 Task: Add Attachment from Trello to Card Card0000000386 in Board Board0000000097 in Workspace WS0000000033 in Trello. Add Cover Yellow to Card Card0000000386 in Board Board0000000097 in Workspace WS0000000033 in Trello. Add "Copy Card To …" Button titled Button0000000386 to "bottom" of the list "To Do" to Card Card0000000386 in Board Board0000000097 in Workspace WS0000000033 in Trello. Add Description DS0000000386 to Card Card0000000386 in Board Board0000000097 in Workspace WS0000000033 in Trello. Add Comment CM0000000386 to Card Card0000000386 in Board Board0000000097 in Workspace WS0000000033 in Trello
Action: Mouse moved to (385, 360)
Screenshot: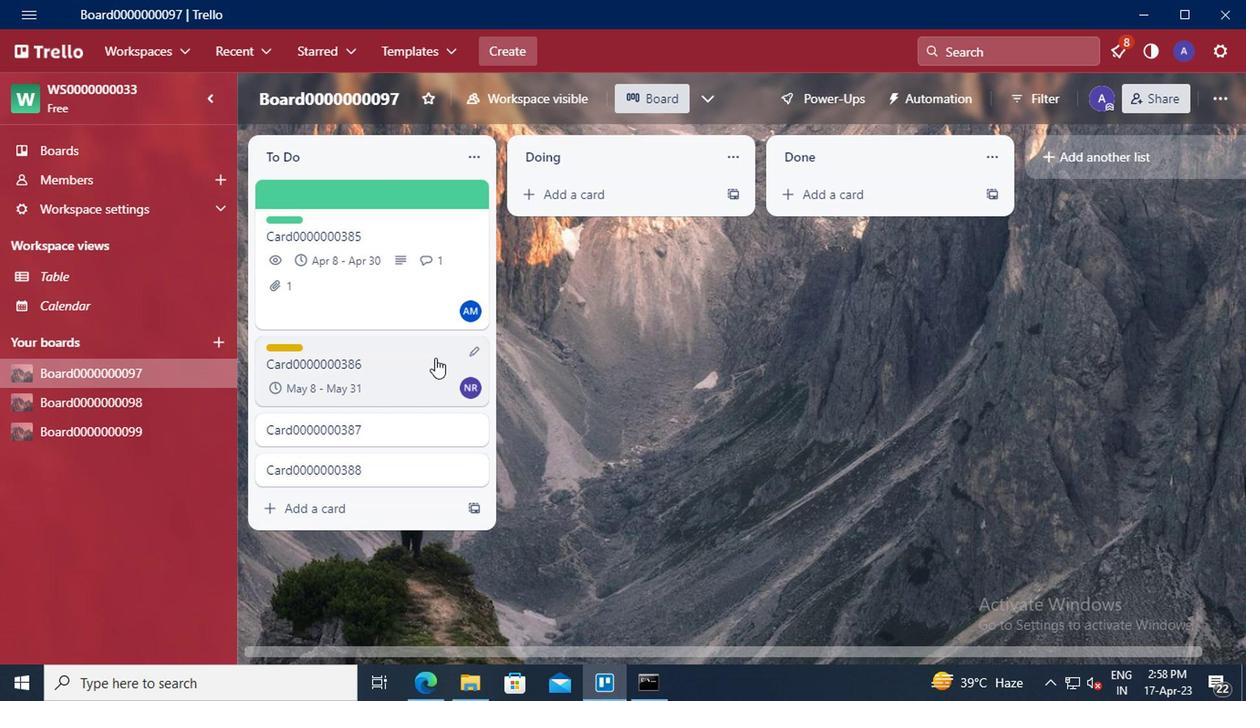 
Action: Mouse pressed left at (385, 360)
Screenshot: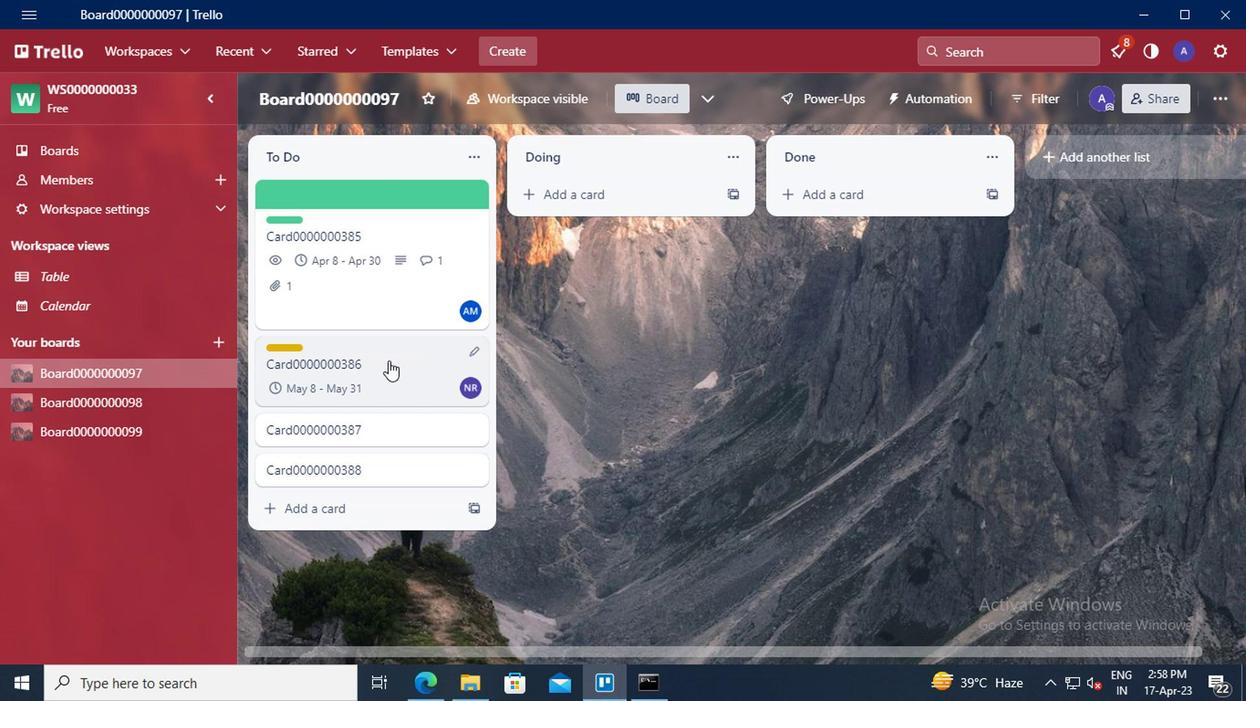 
Action: Mouse moved to (836, 321)
Screenshot: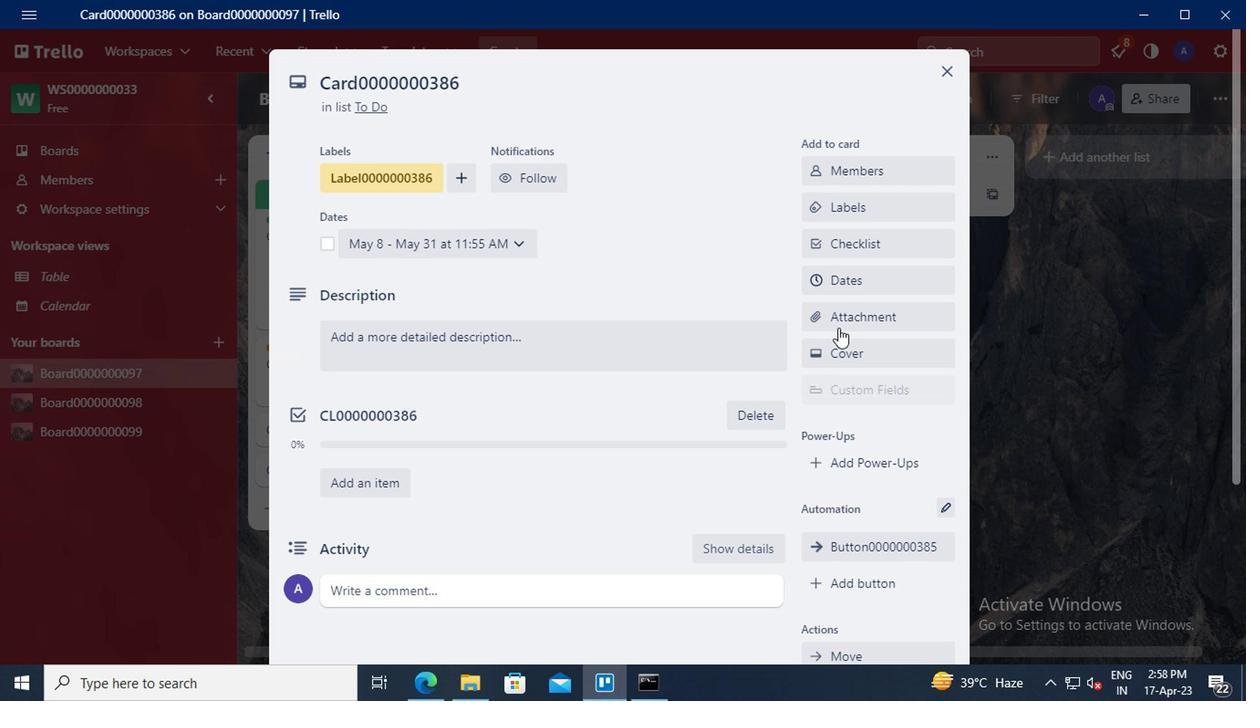 
Action: Mouse pressed left at (836, 321)
Screenshot: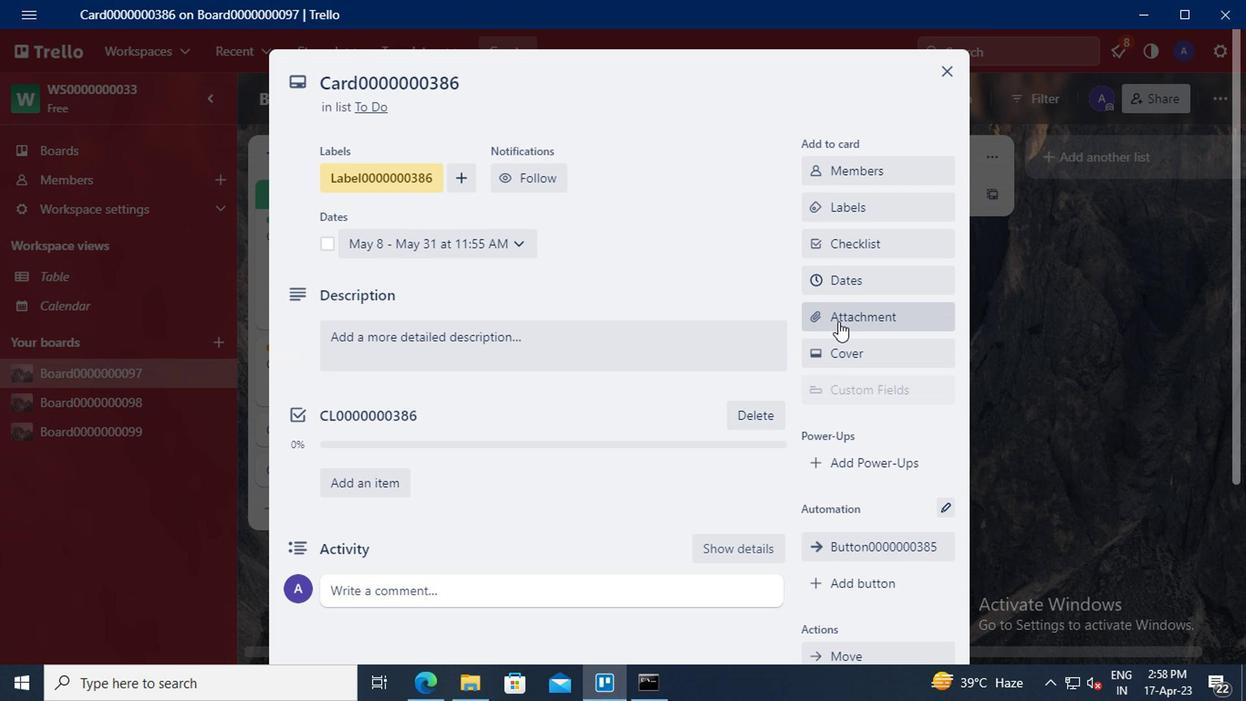 
Action: Mouse moved to (846, 192)
Screenshot: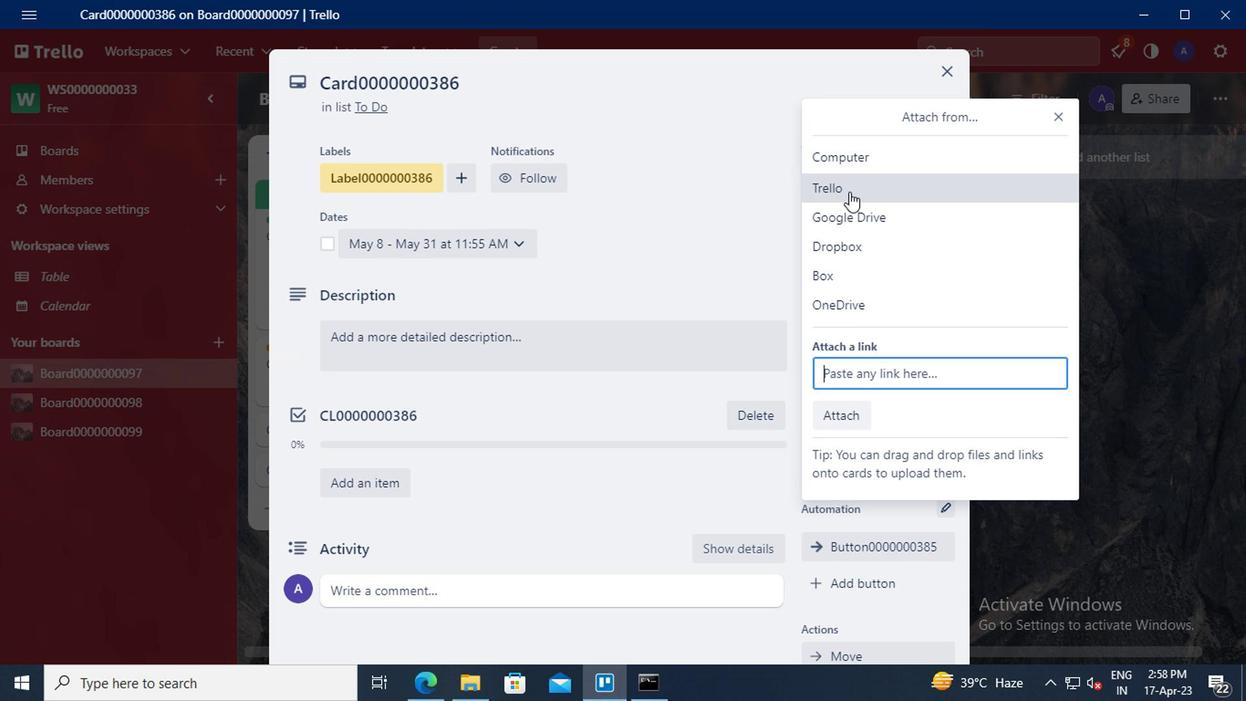 
Action: Mouse pressed left at (846, 192)
Screenshot: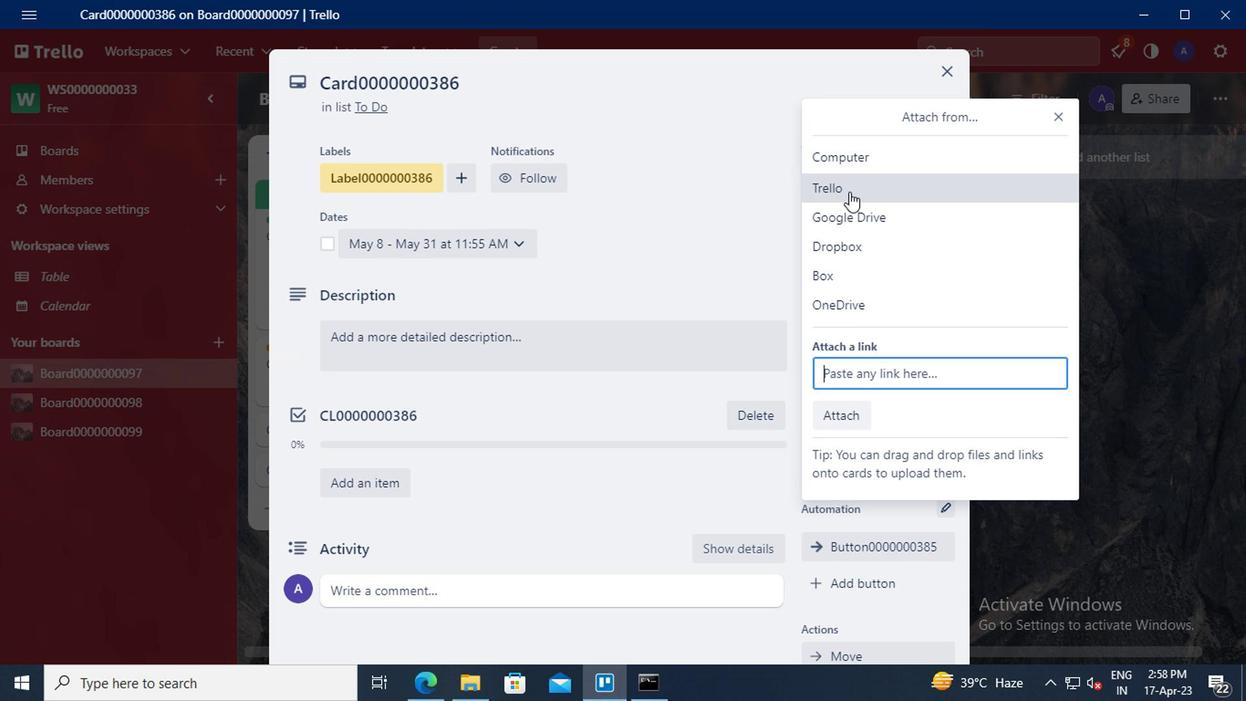 
Action: Mouse moved to (846, 225)
Screenshot: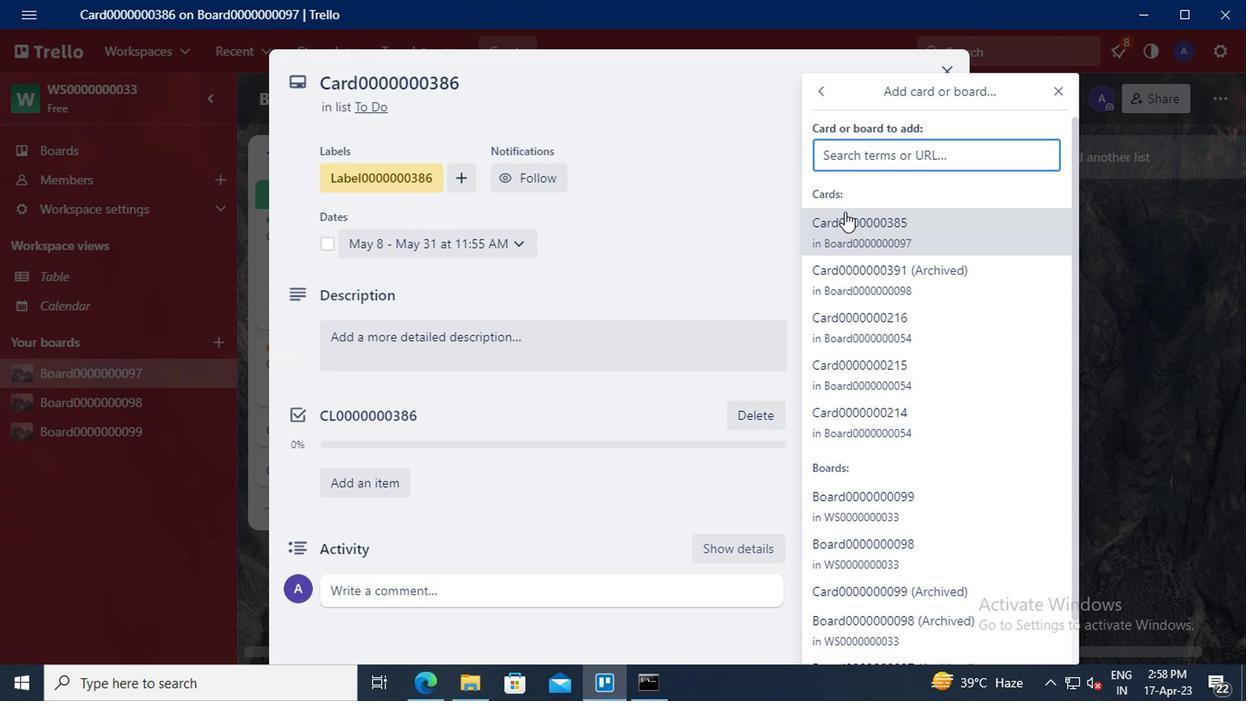 
Action: Mouse pressed left at (846, 225)
Screenshot: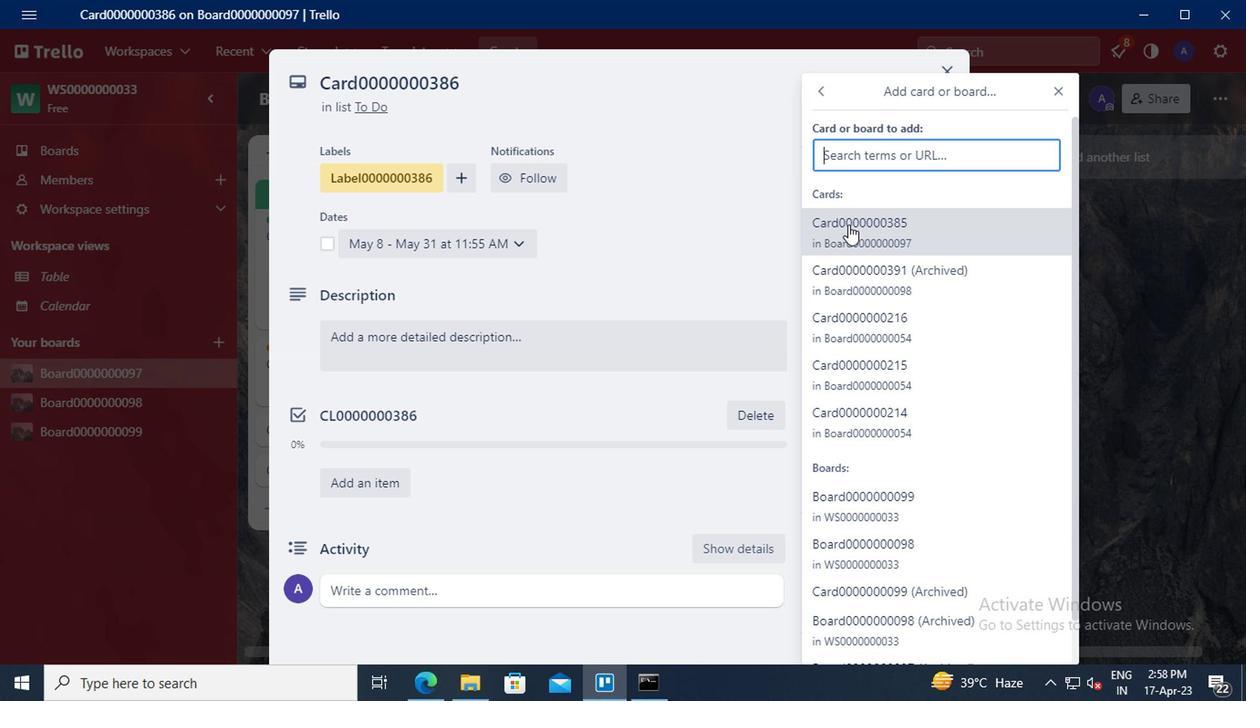 
Action: Mouse moved to (852, 351)
Screenshot: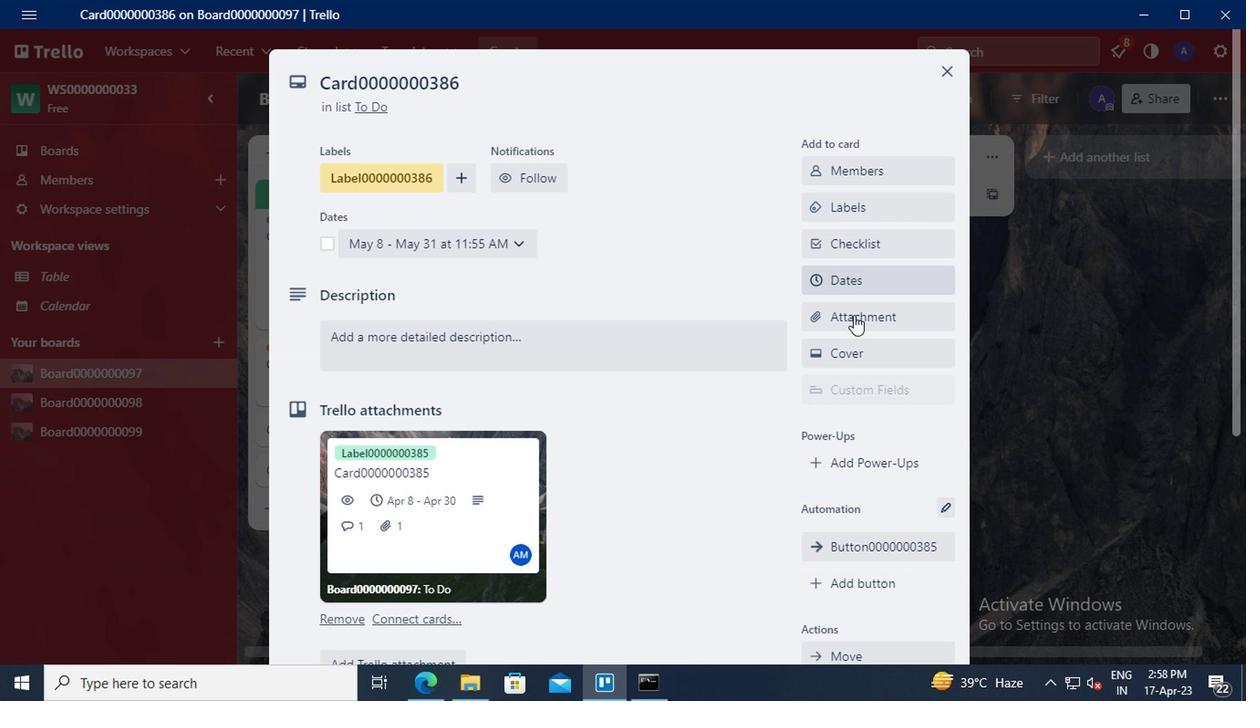 
Action: Mouse pressed left at (852, 351)
Screenshot: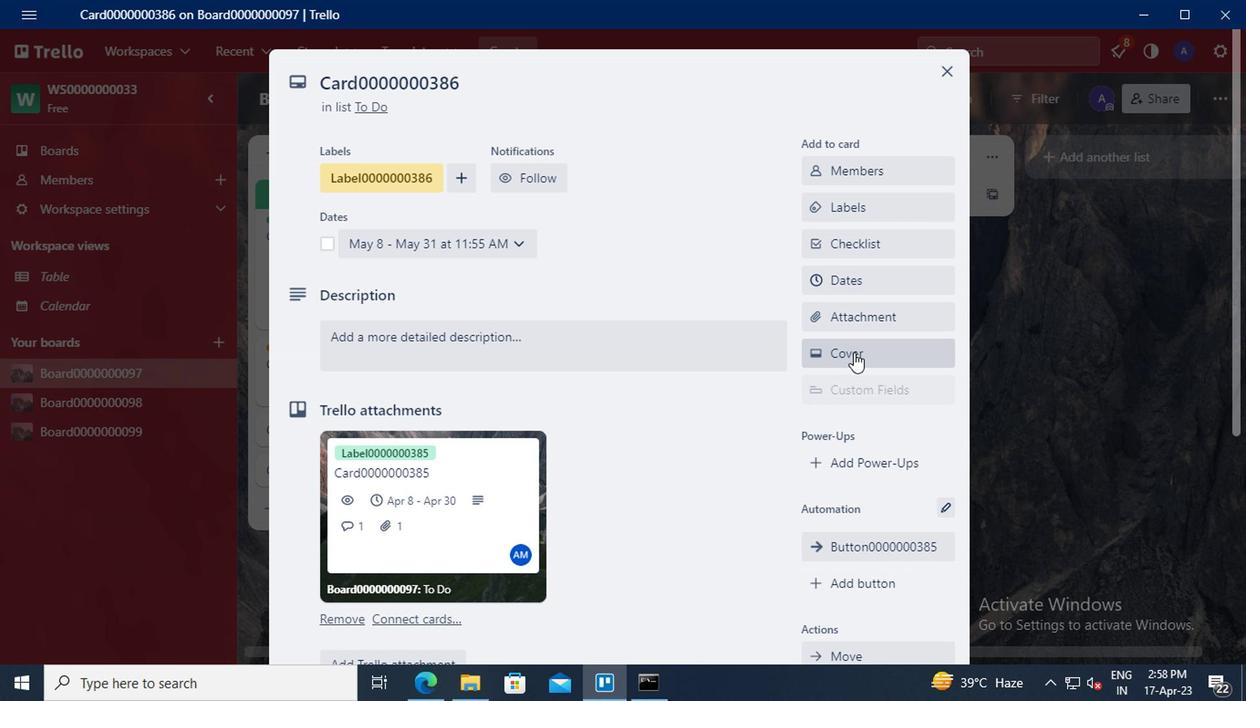 
Action: Mouse moved to (886, 298)
Screenshot: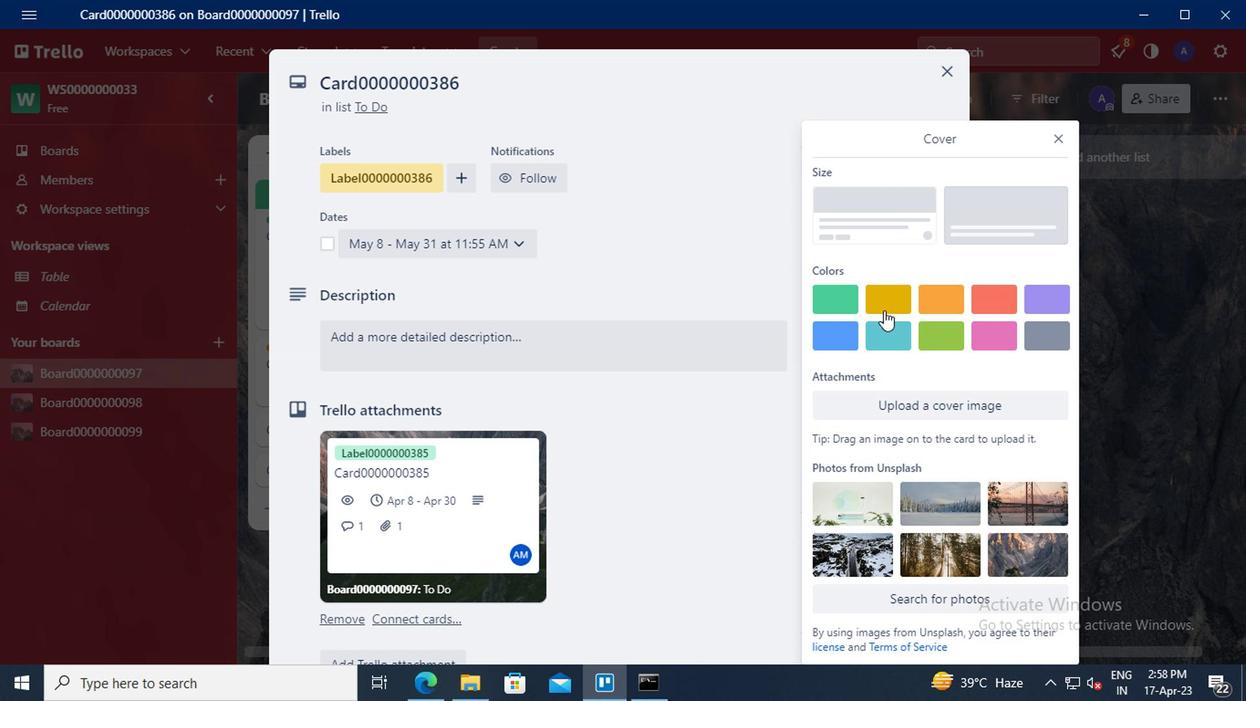 
Action: Mouse pressed left at (886, 298)
Screenshot: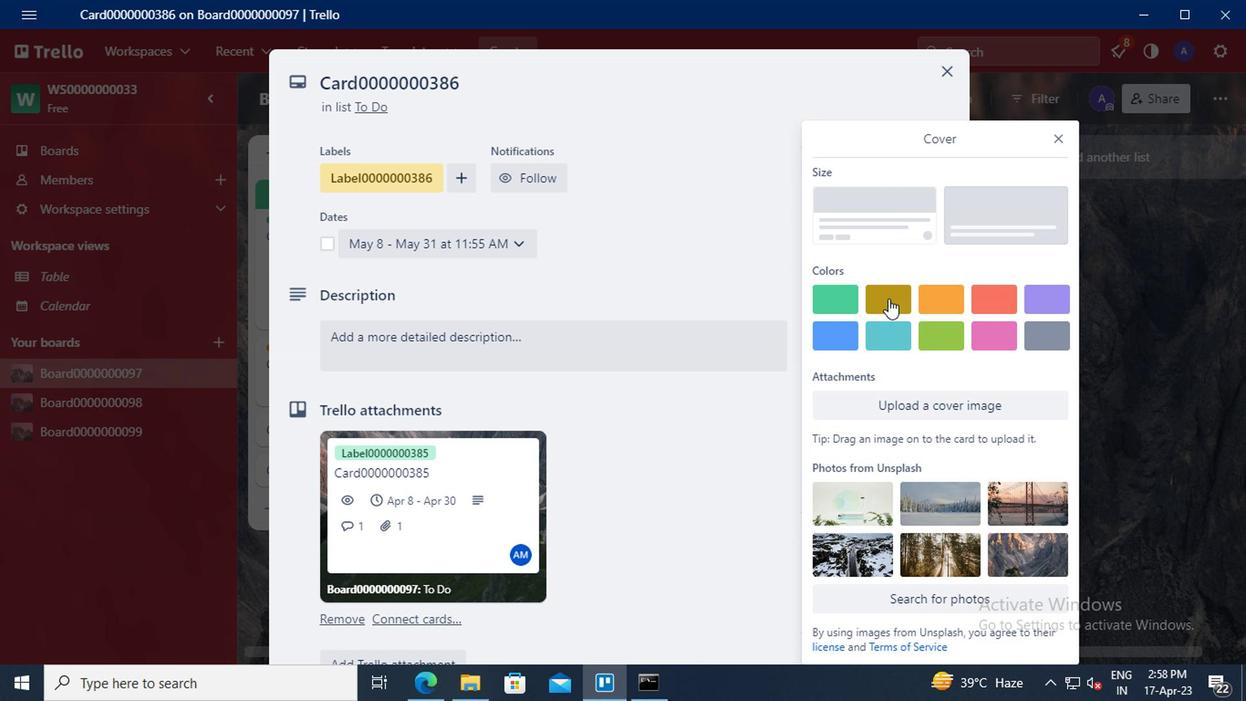 
Action: Mouse moved to (1057, 107)
Screenshot: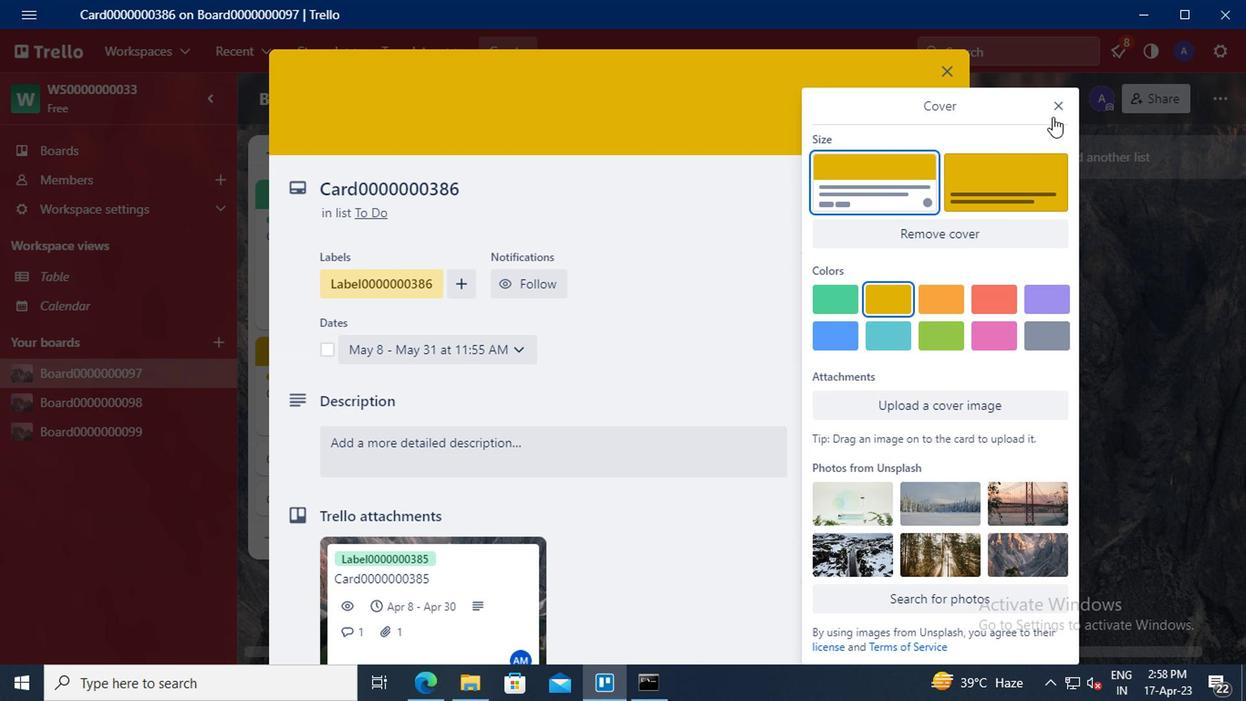 
Action: Mouse pressed left at (1057, 107)
Screenshot: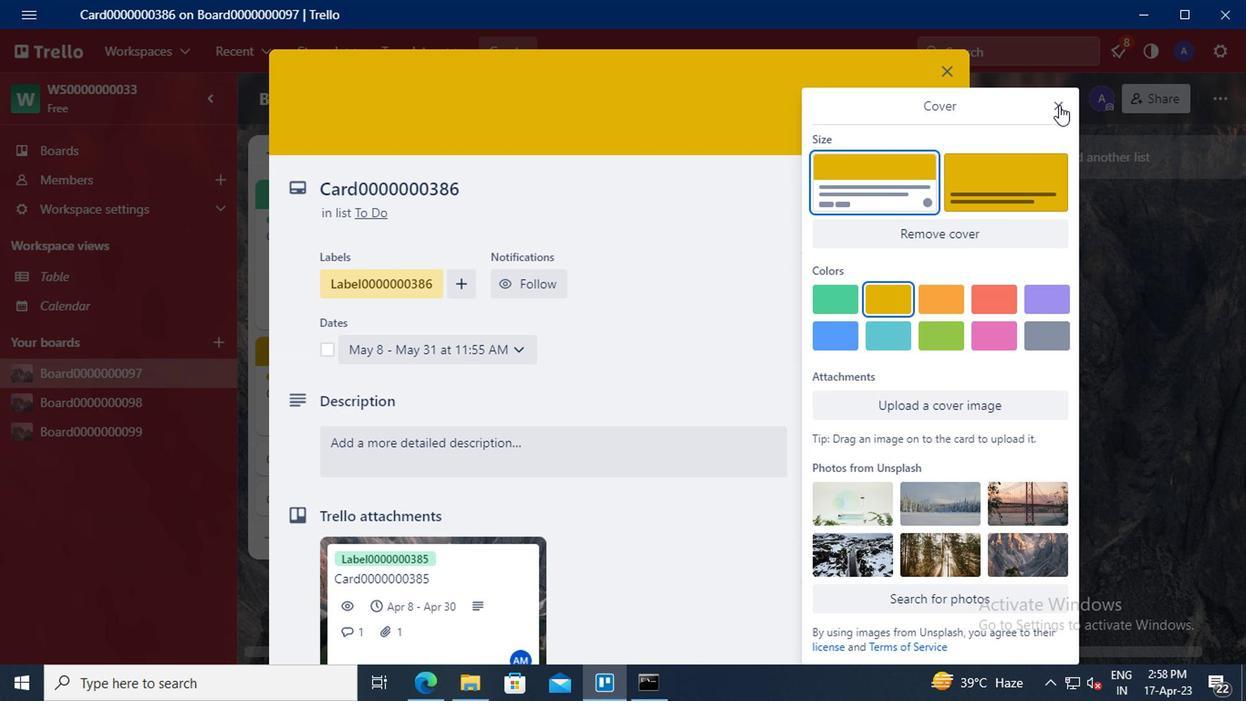 
Action: Mouse moved to (853, 257)
Screenshot: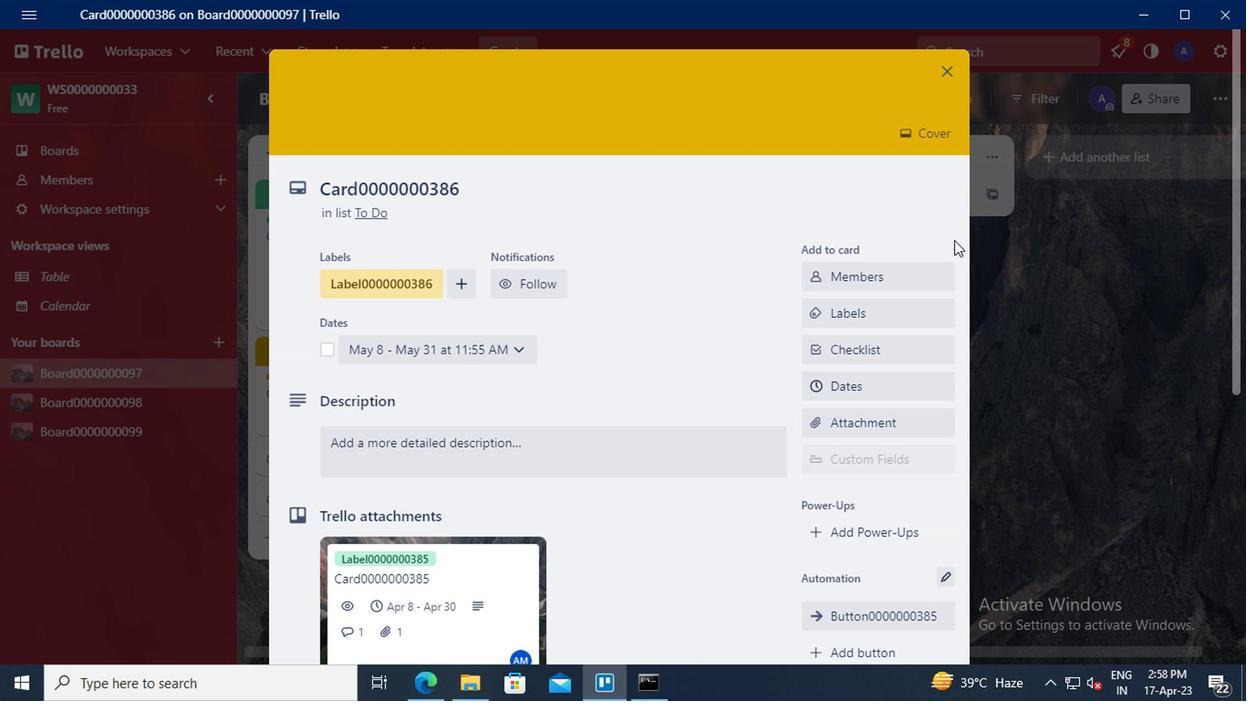 
Action: Mouse scrolled (853, 257) with delta (0, 0)
Screenshot: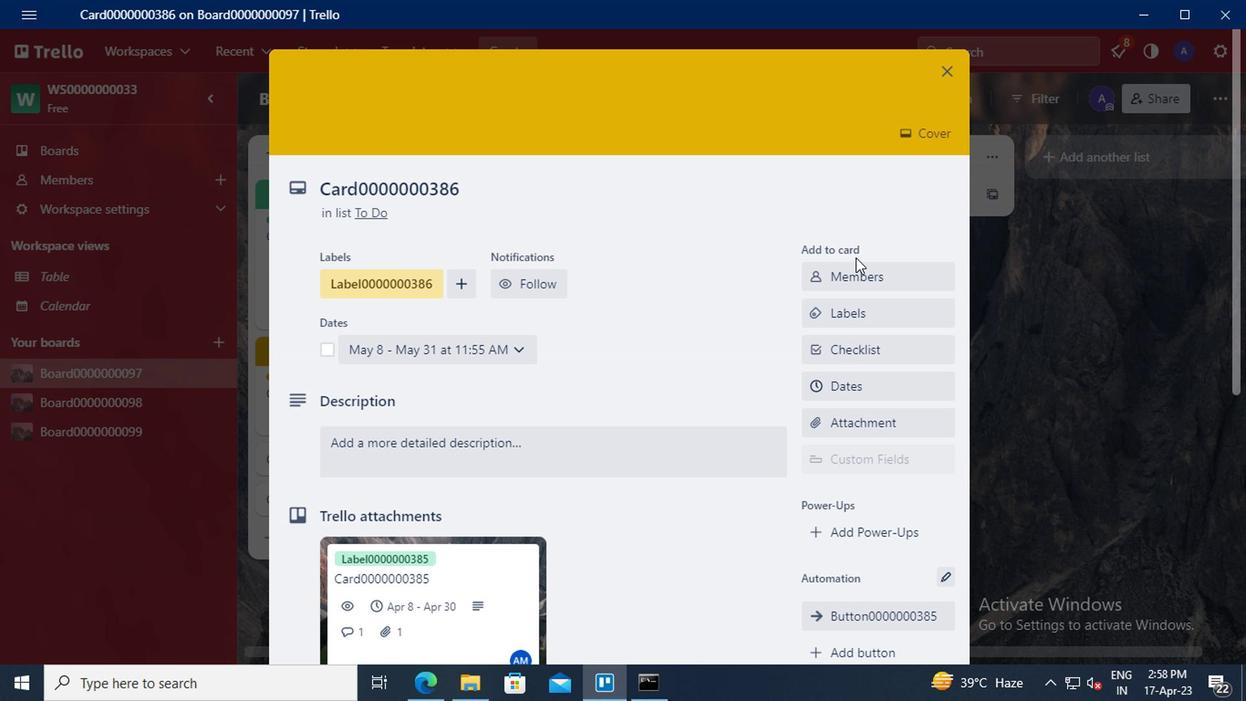
Action: Mouse scrolled (853, 257) with delta (0, 0)
Screenshot: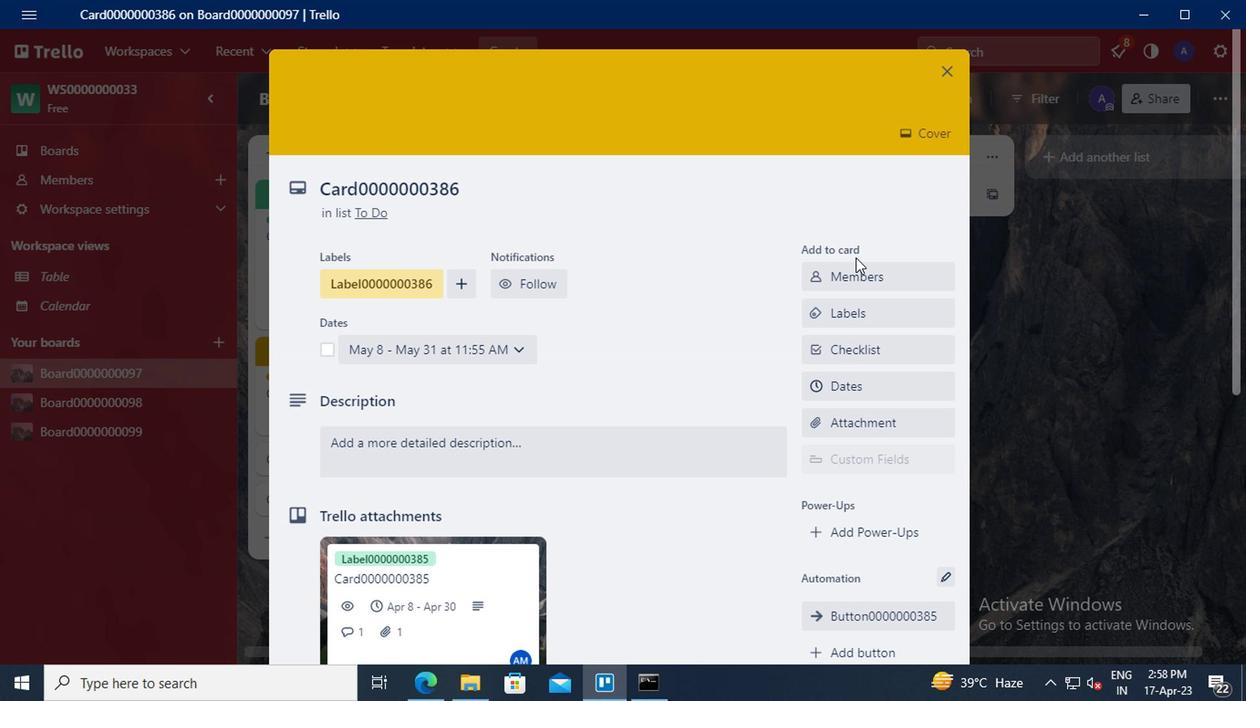 
Action: Mouse scrolled (853, 257) with delta (0, 0)
Screenshot: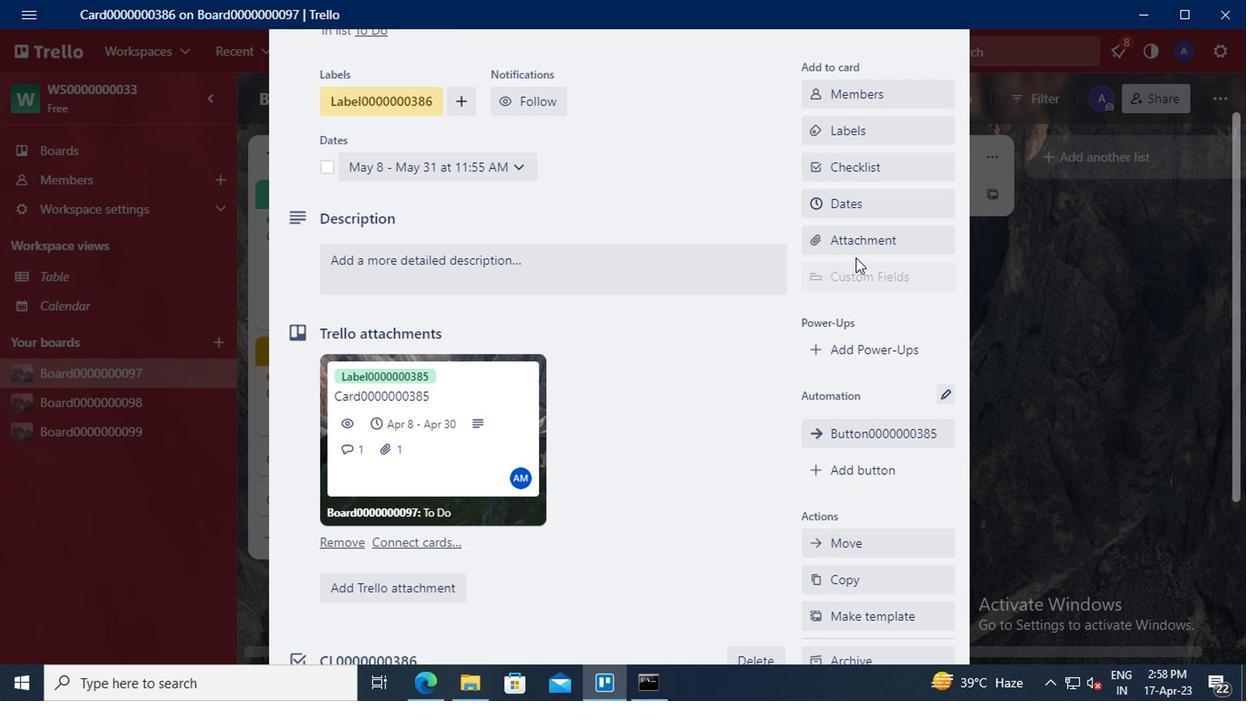 
Action: Mouse moved to (863, 374)
Screenshot: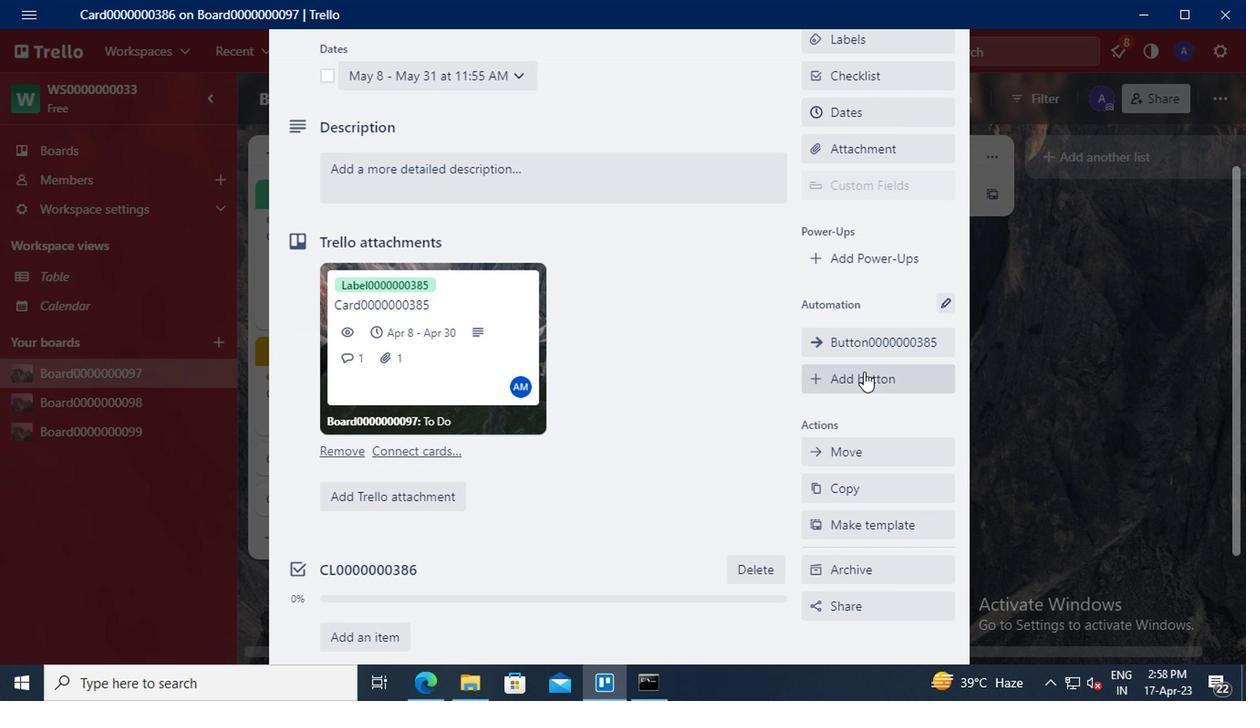 
Action: Mouse pressed left at (863, 374)
Screenshot: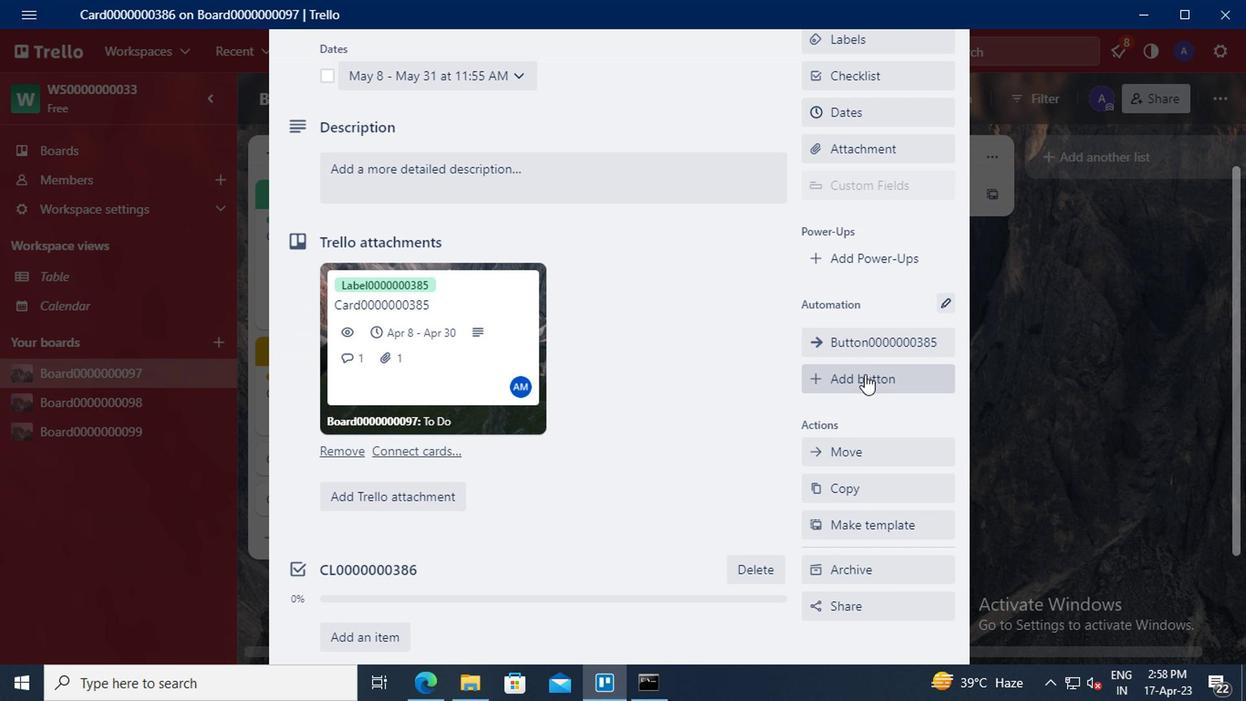 
Action: Mouse moved to (859, 211)
Screenshot: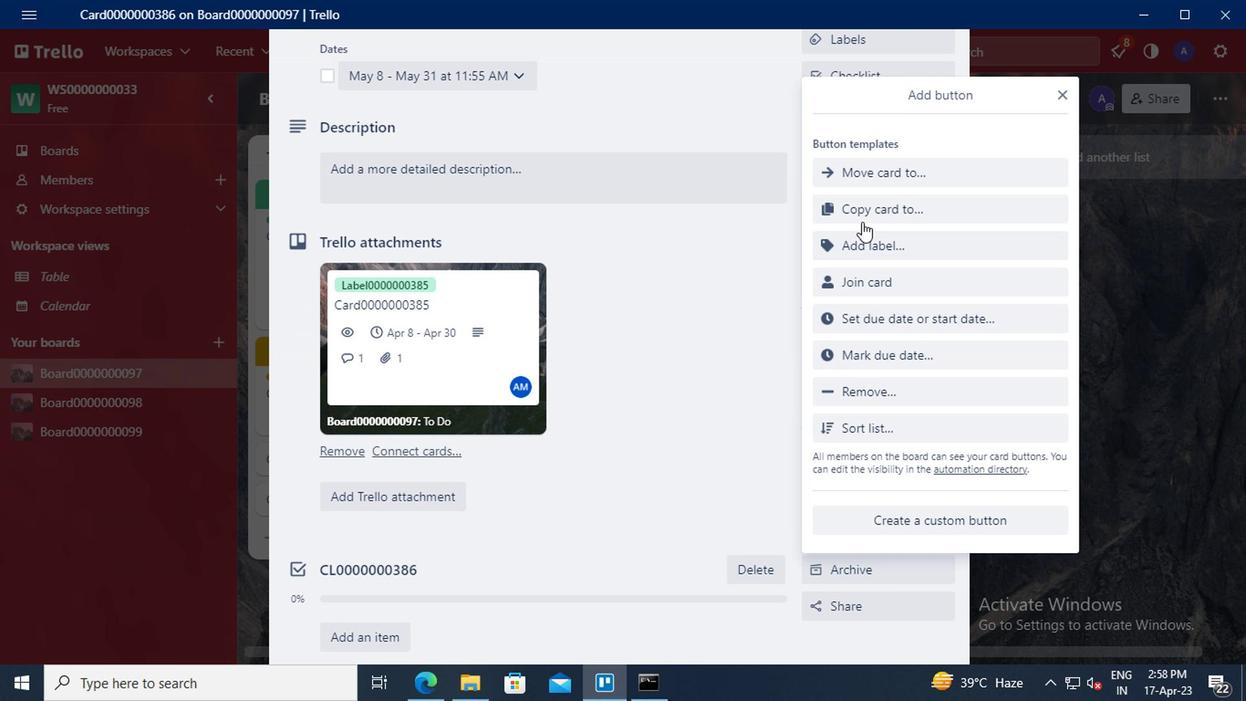 
Action: Mouse pressed left at (859, 211)
Screenshot: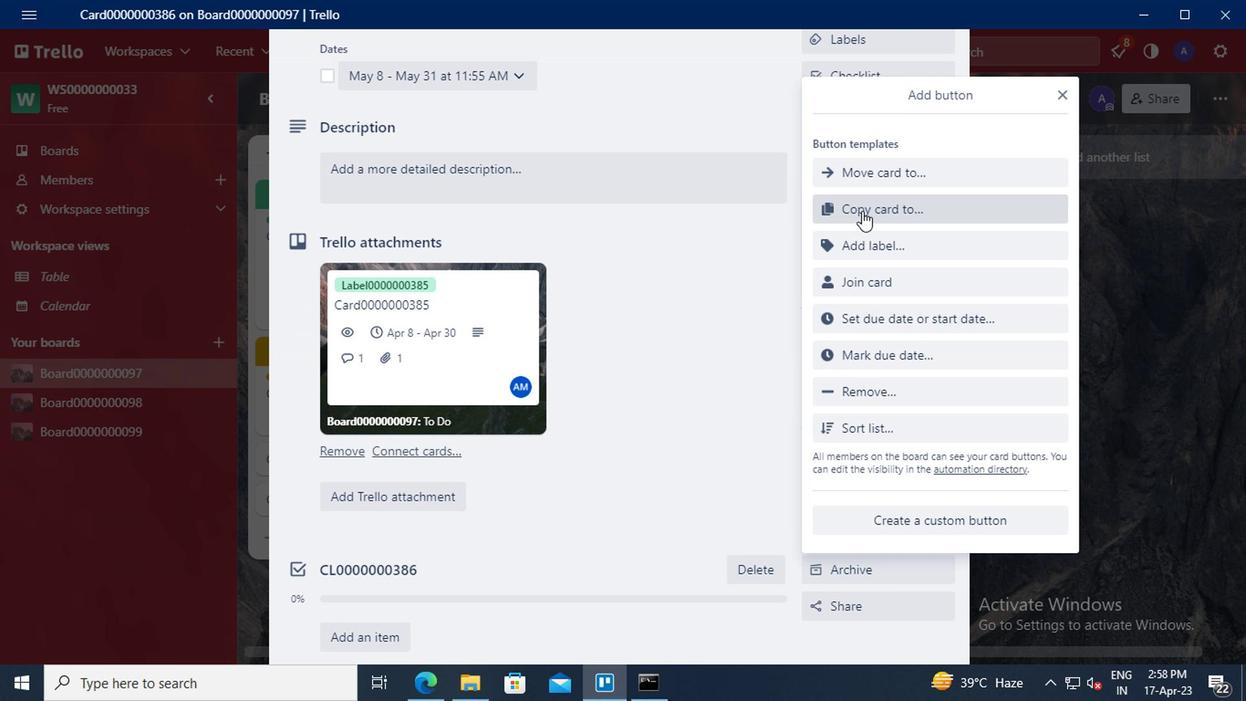 
Action: Mouse moved to (888, 173)
Screenshot: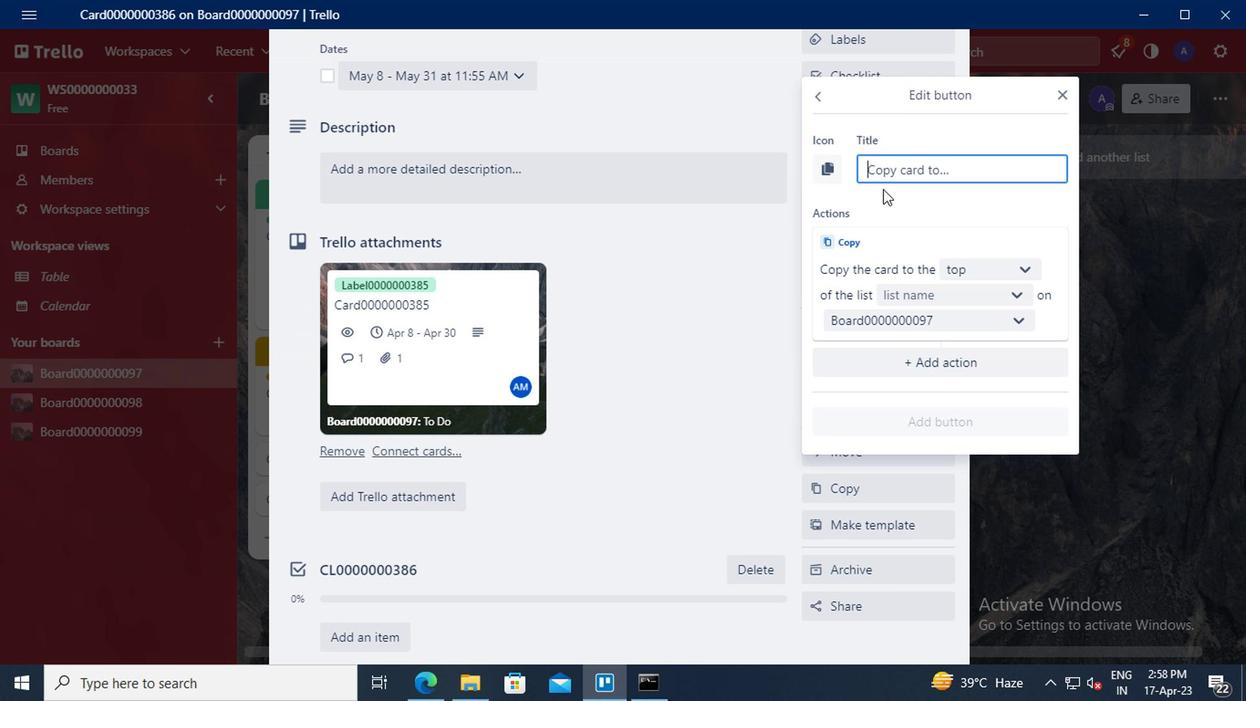 
Action: Mouse pressed left at (888, 173)
Screenshot: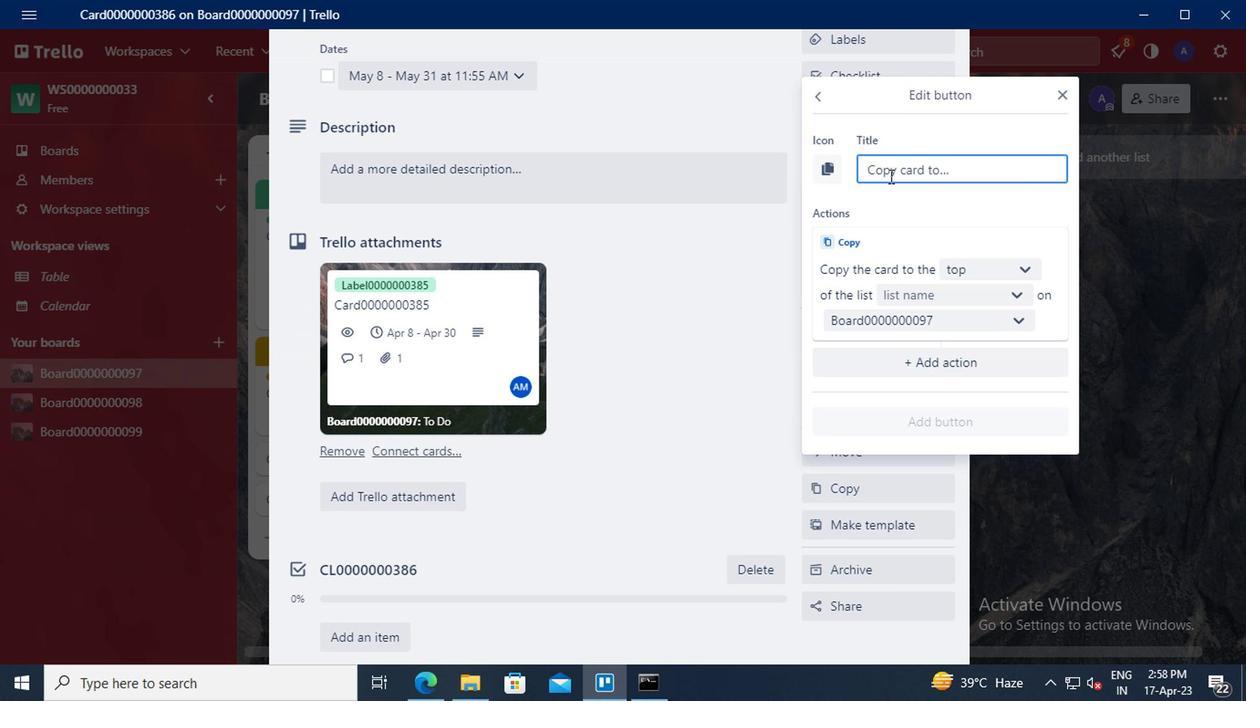 
Action: Key pressed <Key.shift>BUTTON0000000386
Screenshot: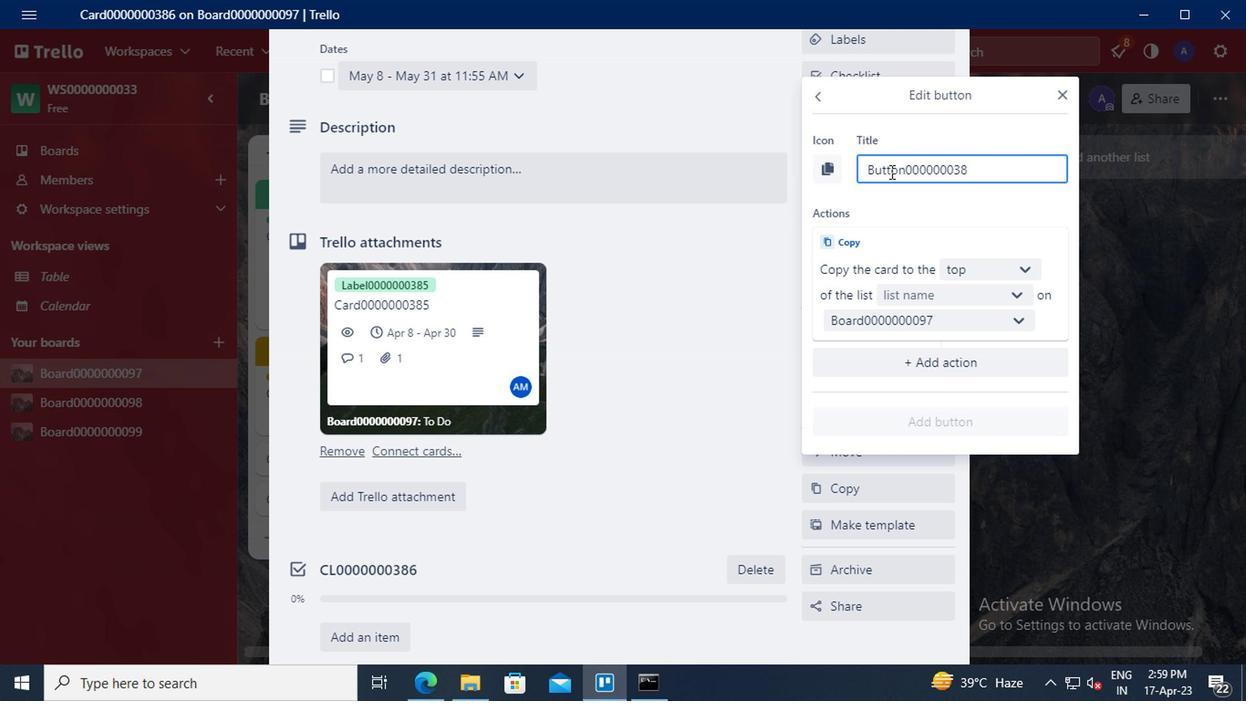 
Action: Mouse moved to (972, 270)
Screenshot: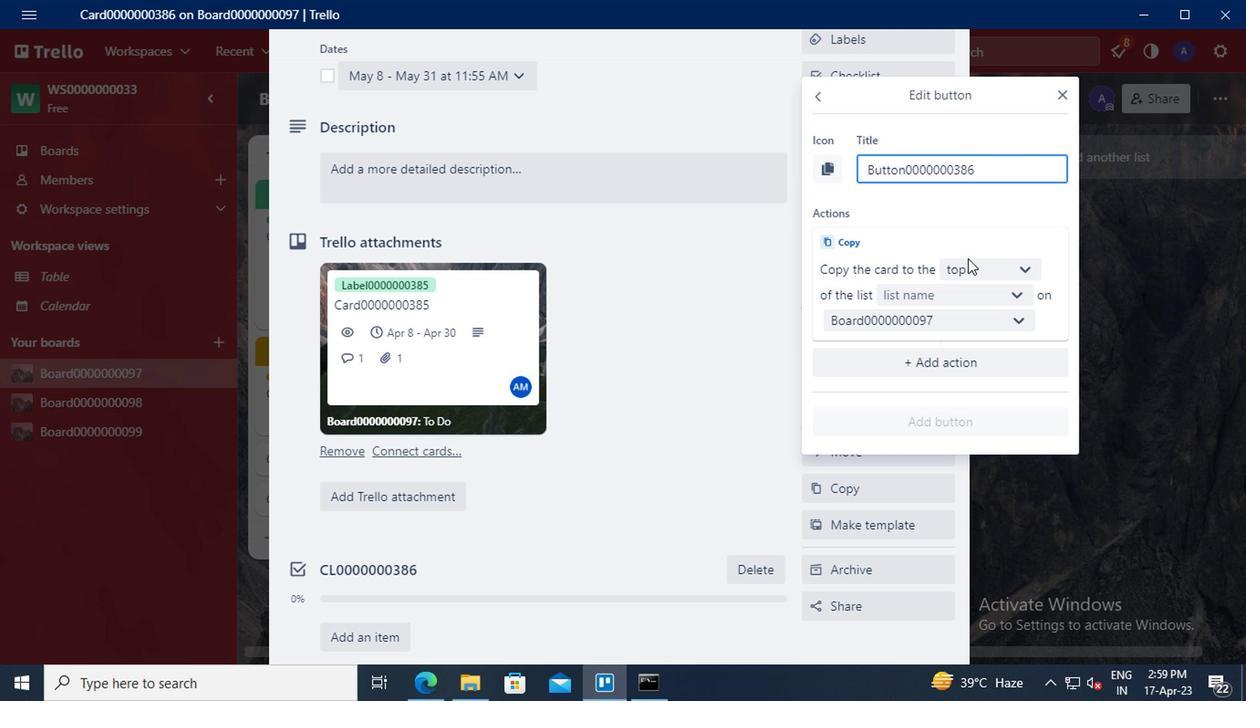 
Action: Mouse pressed left at (972, 270)
Screenshot: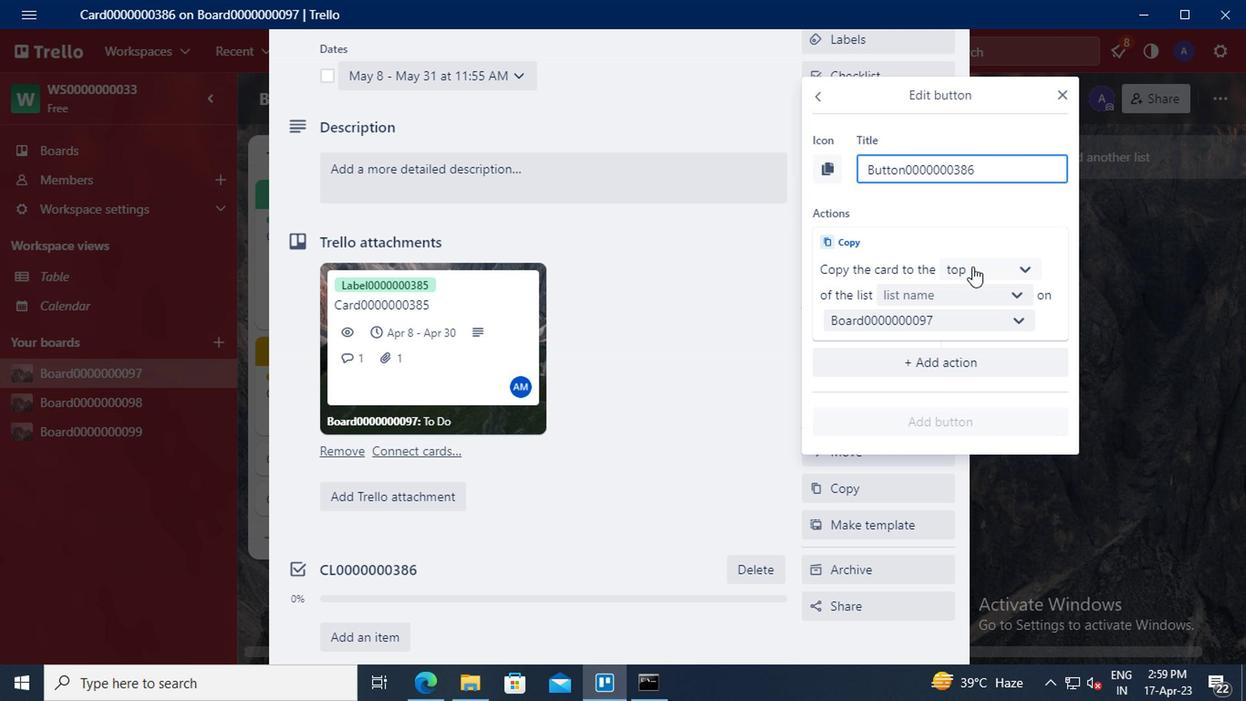 
Action: Mouse moved to (987, 338)
Screenshot: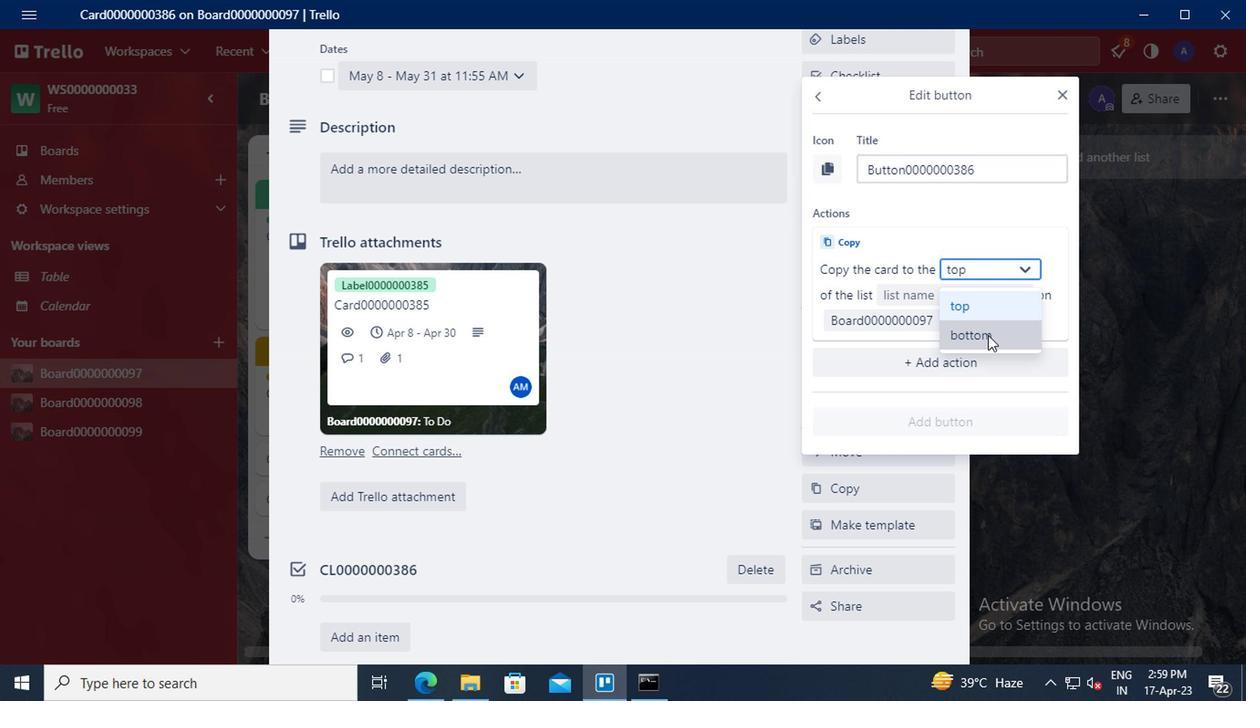 
Action: Mouse pressed left at (987, 338)
Screenshot: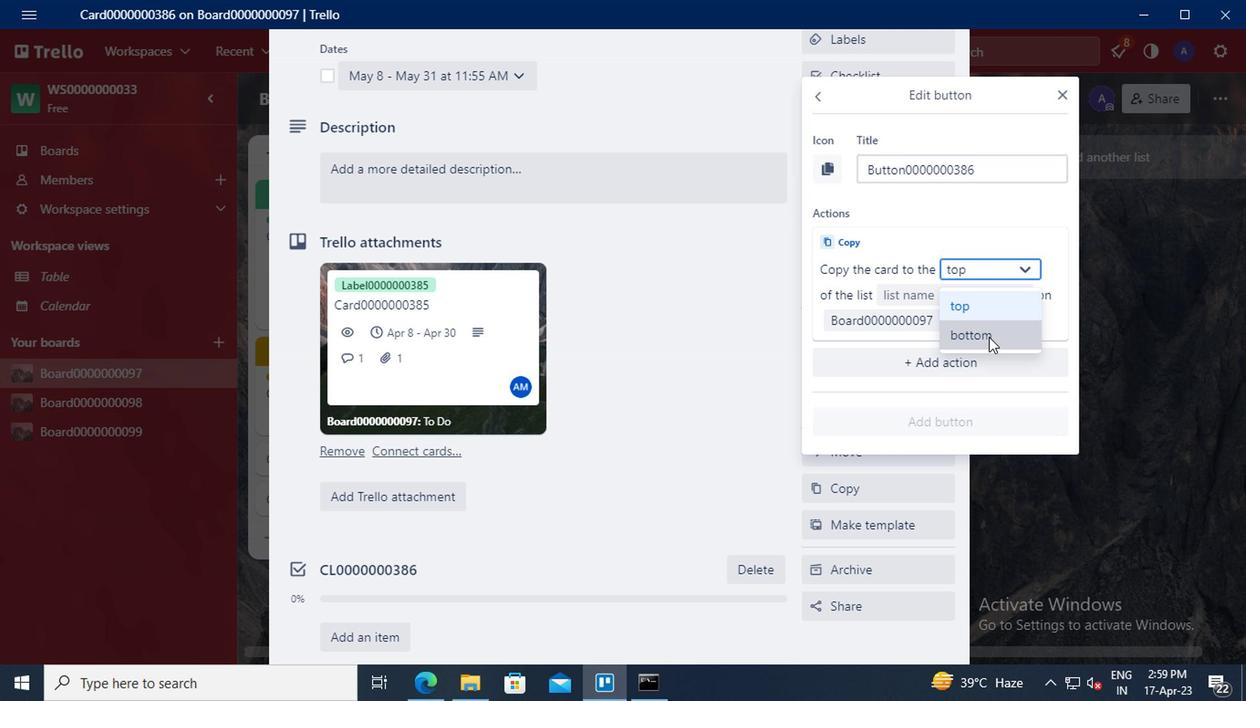 
Action: Mouse moved to (937, 296)
Screenshot: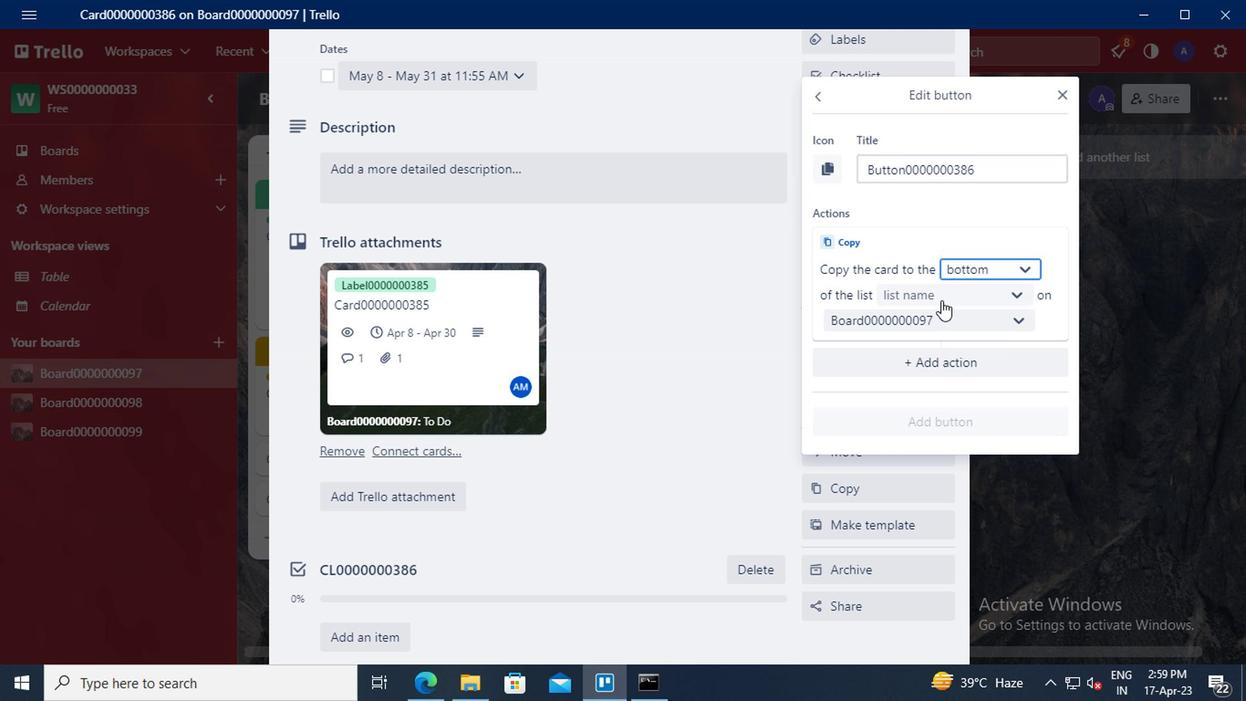 
Action: Mouse pressed left at (937, 296)
Screenshot: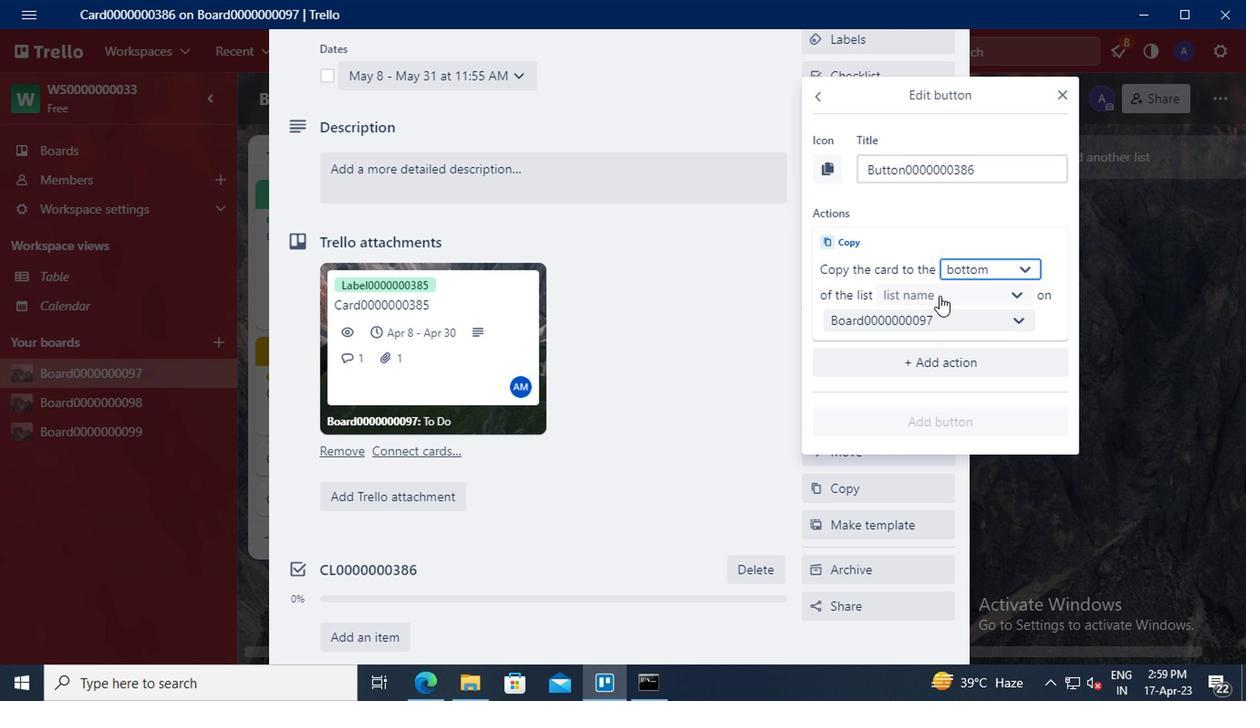 
Action: Mouse moved to (935, 326)
Screenshot: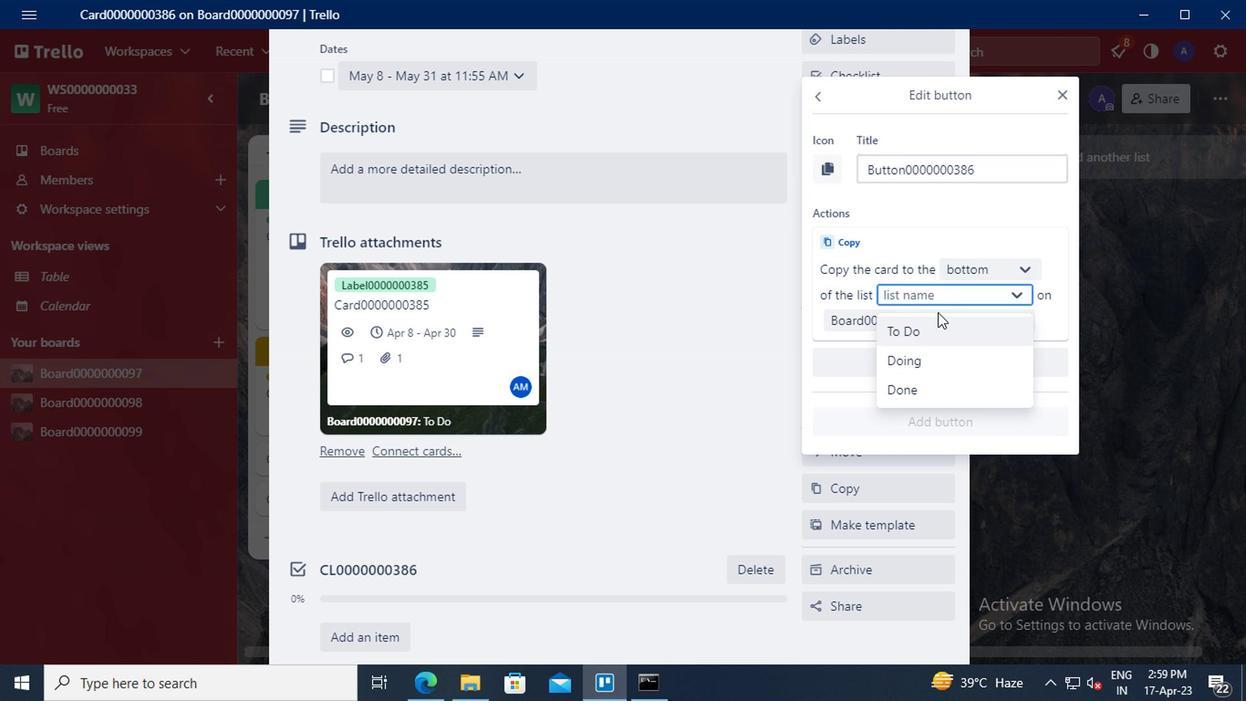 
Action: Mouse pressed left at (935, 326)
Screenshot: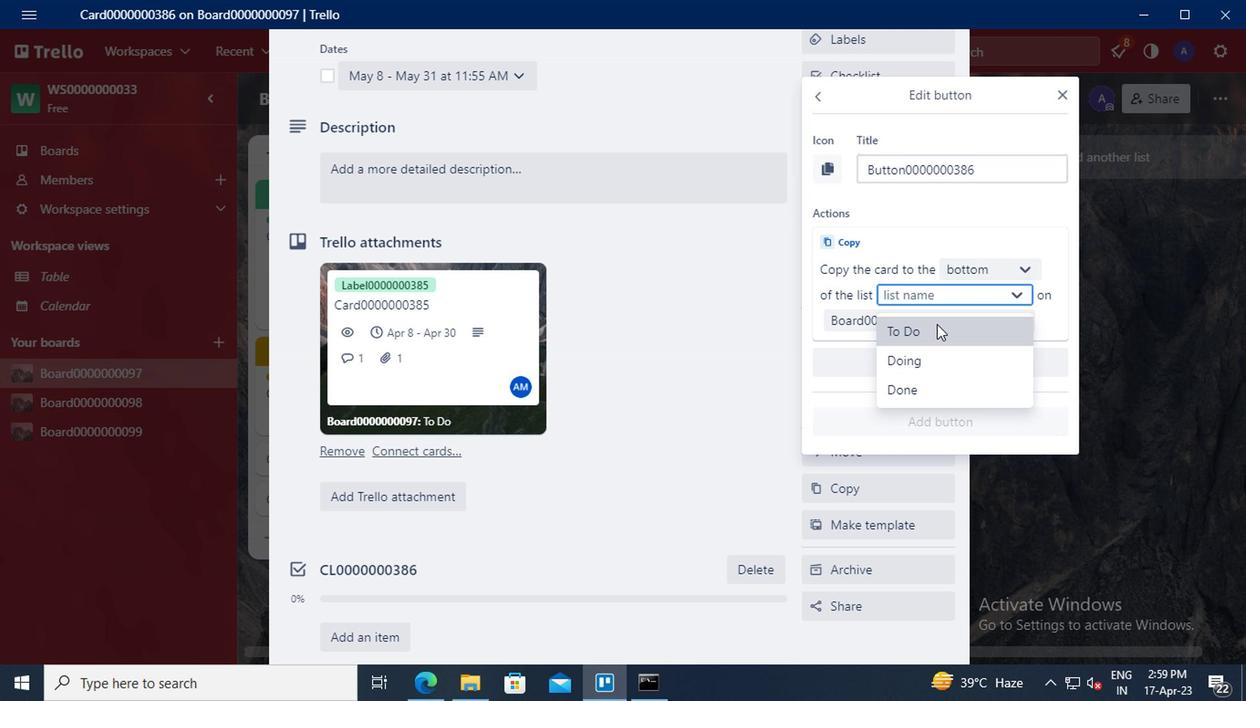 
Action: Mouse moved to (953, 420)
Screenshot: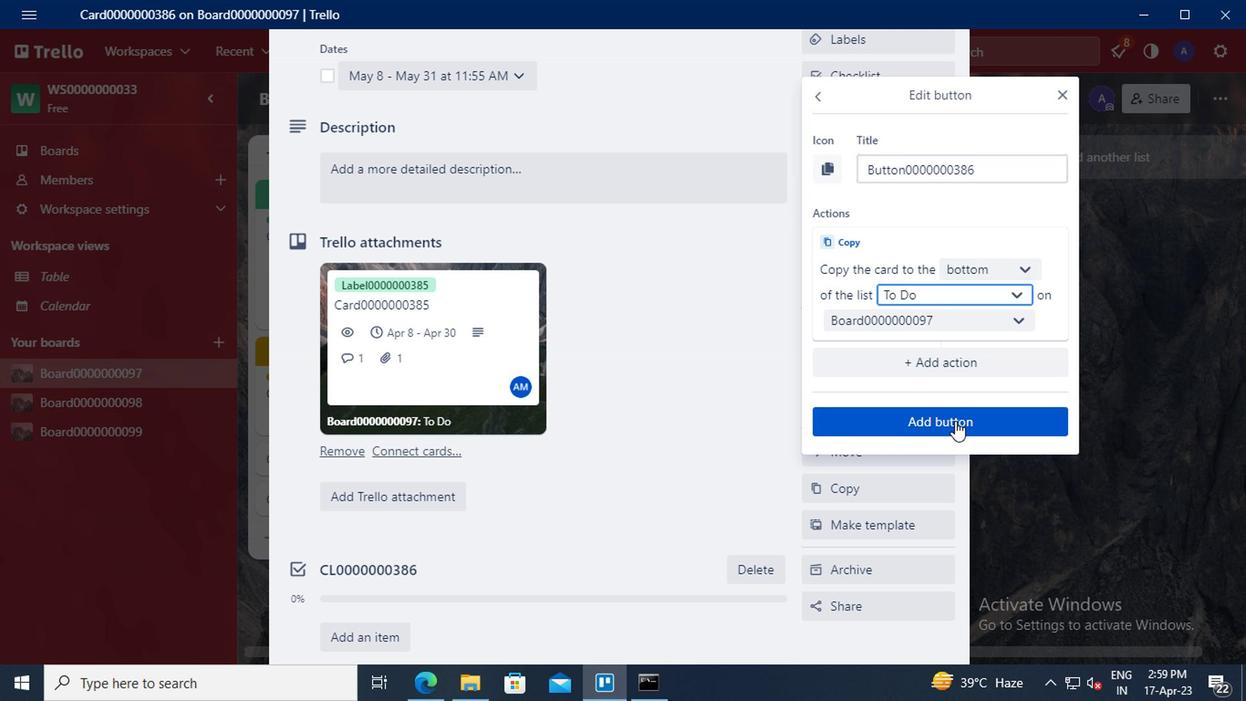 
Action: Mouse pressed left at (953, 420)
Screenshot: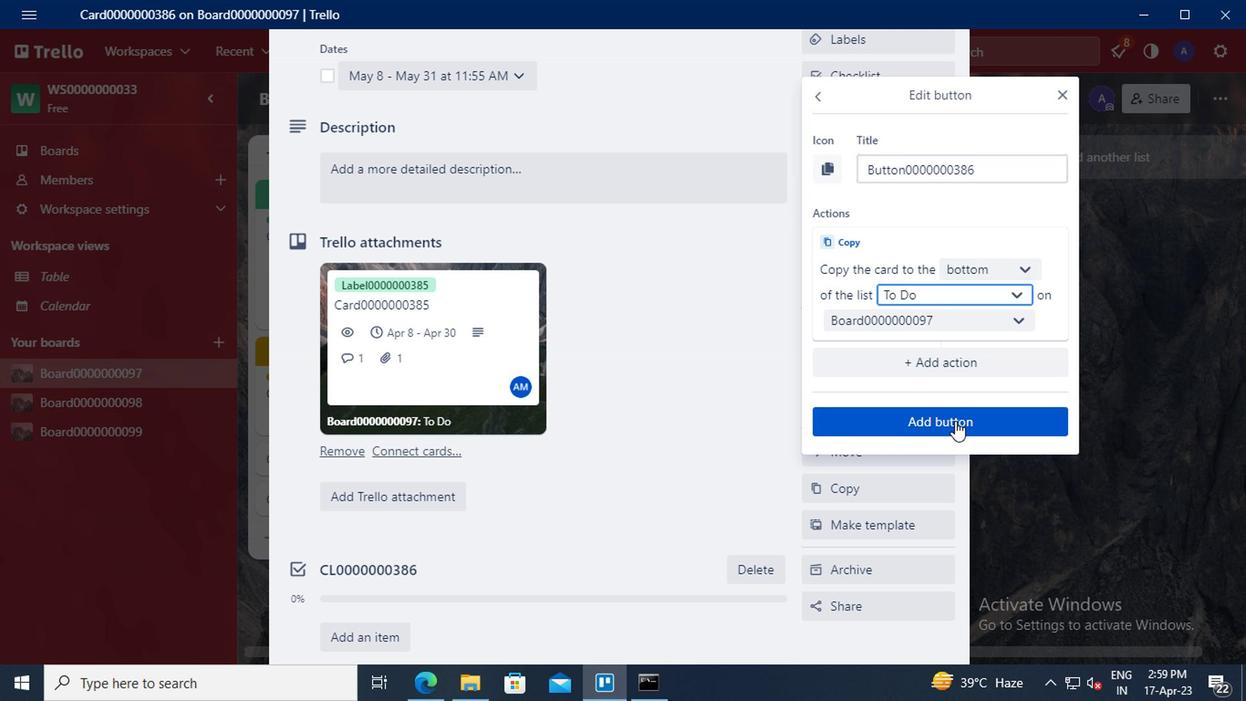 
Action: Mouse moved to (405, 180)
Screenshot: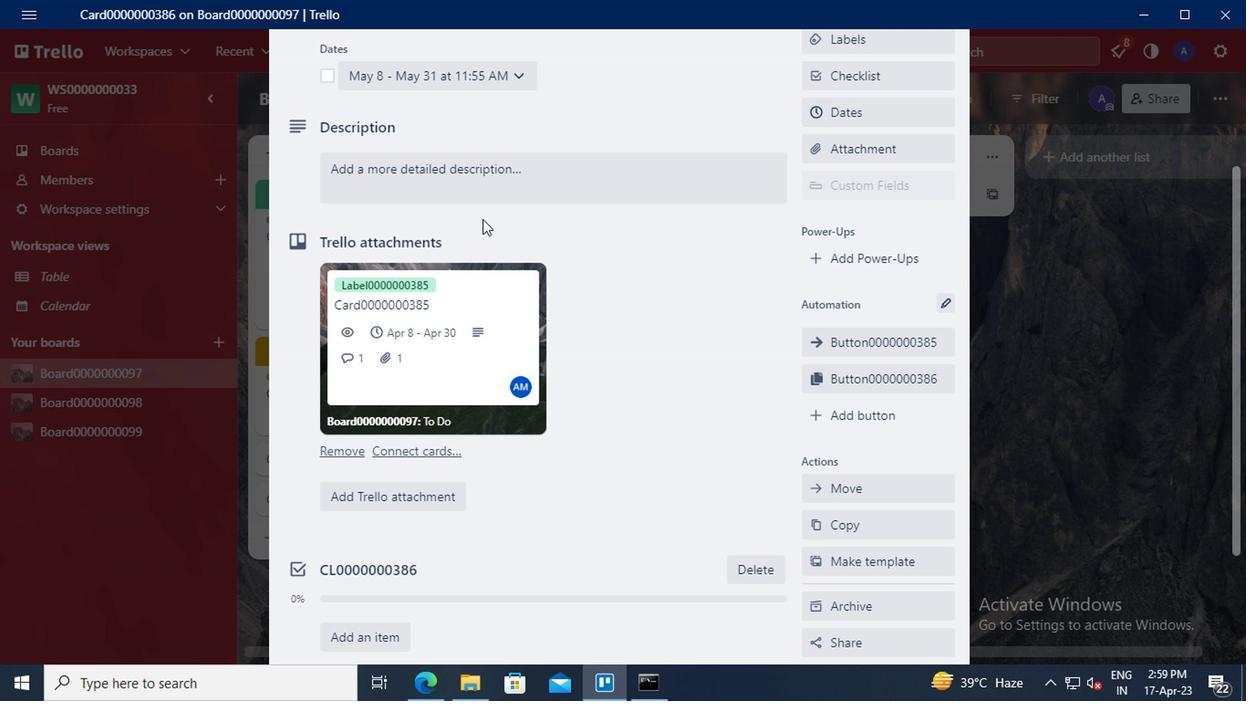 
Action: Mouse pressed left at (405, 180)
Screenshot: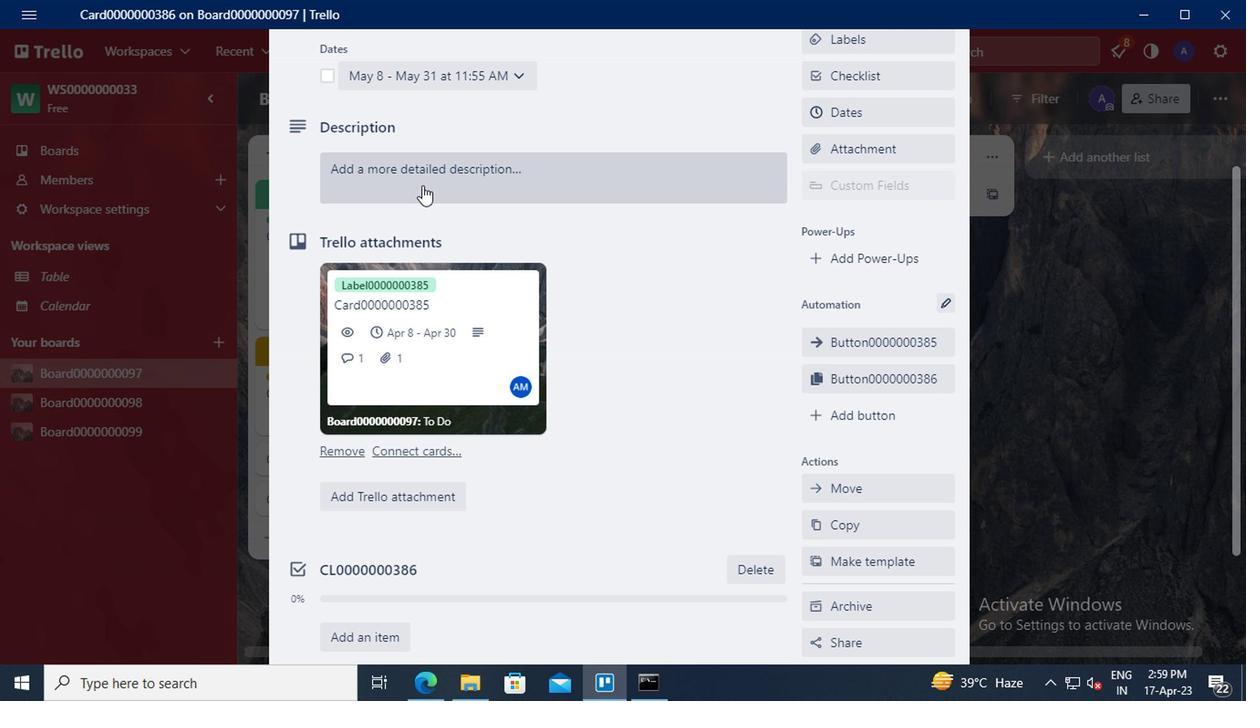 
Action: Mouse moved to (368, 236)
Screenshot: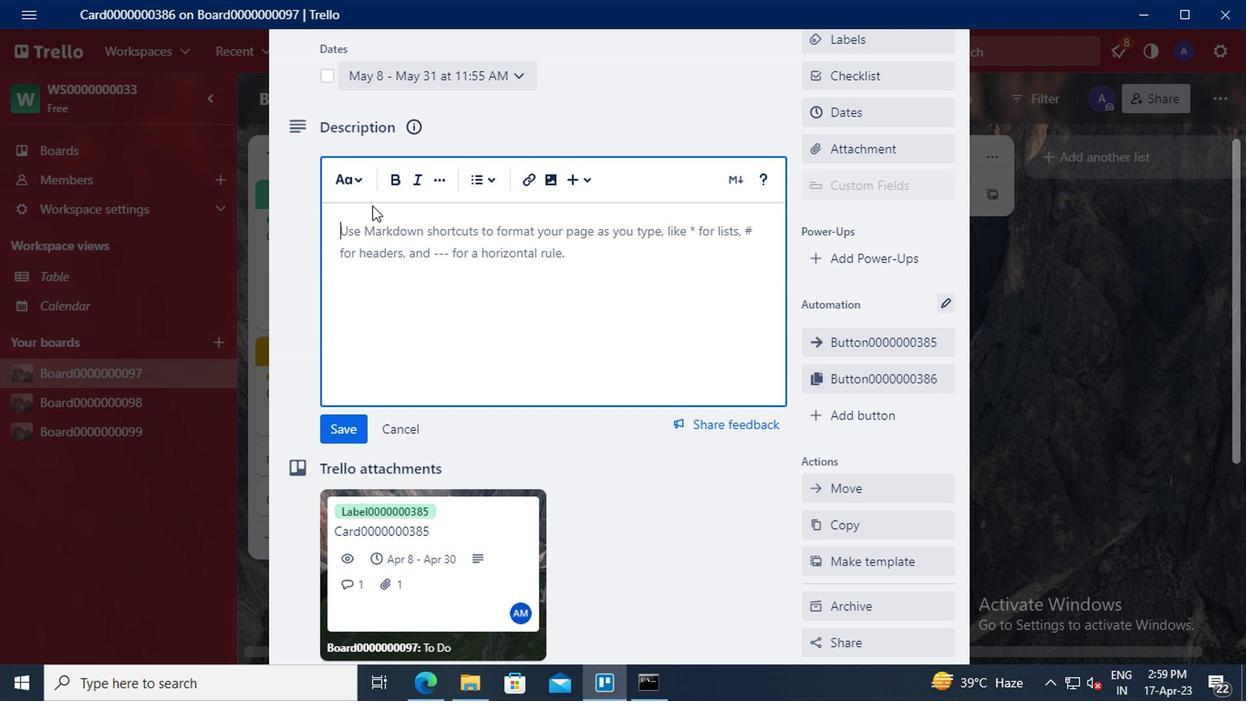 
Action: Mouse pressed left at (368, 236)
Screenshot: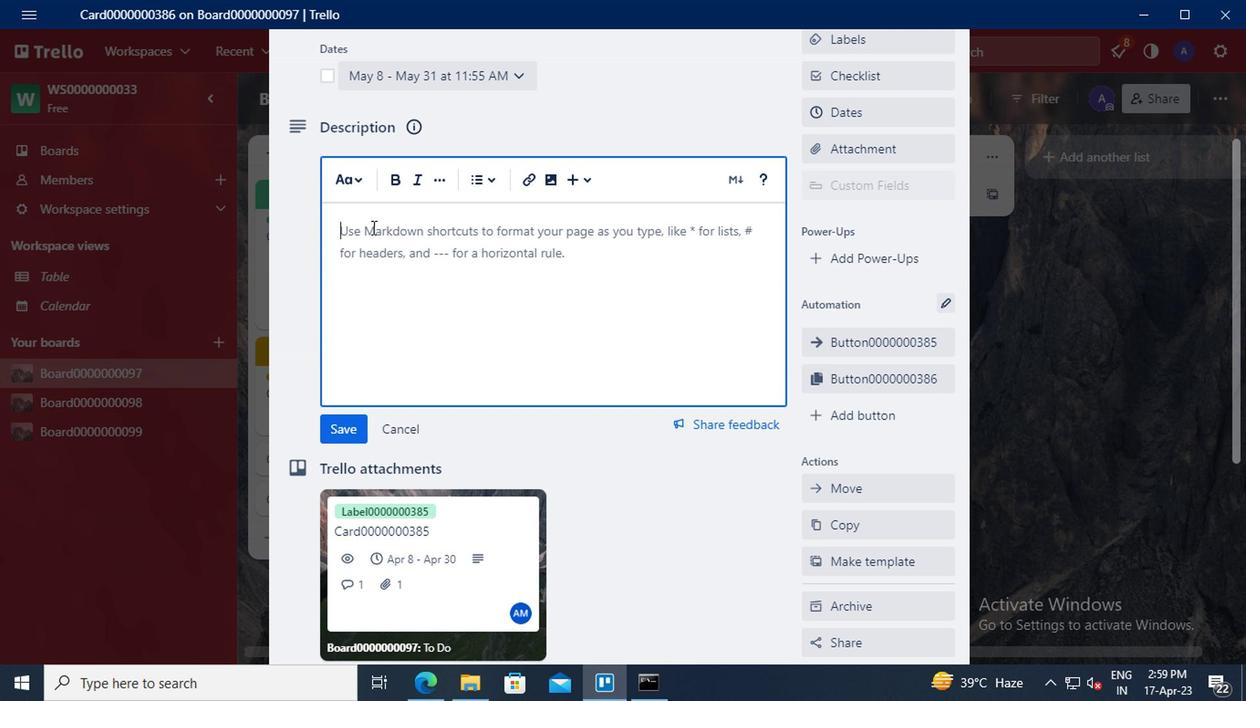 
Action: Key pressed <Key.shift>DS0000000386
Screenshot: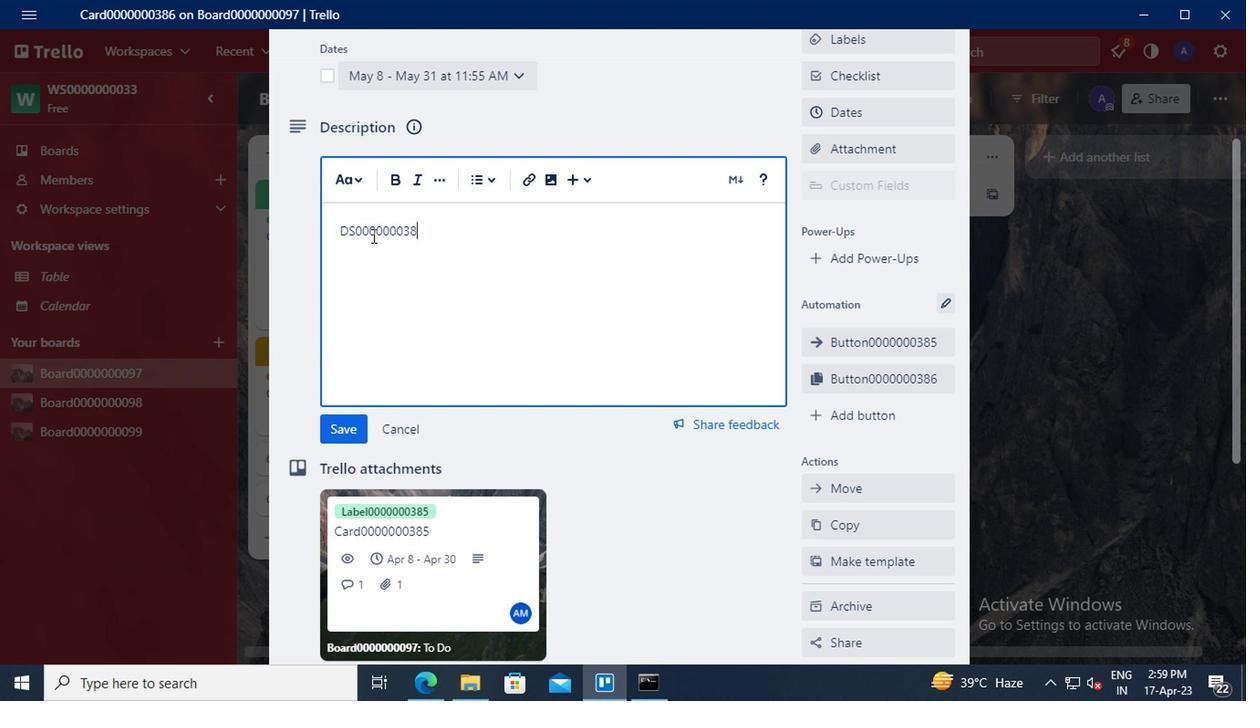 
Action: Mouse moved to (346, 424)
Screenshot: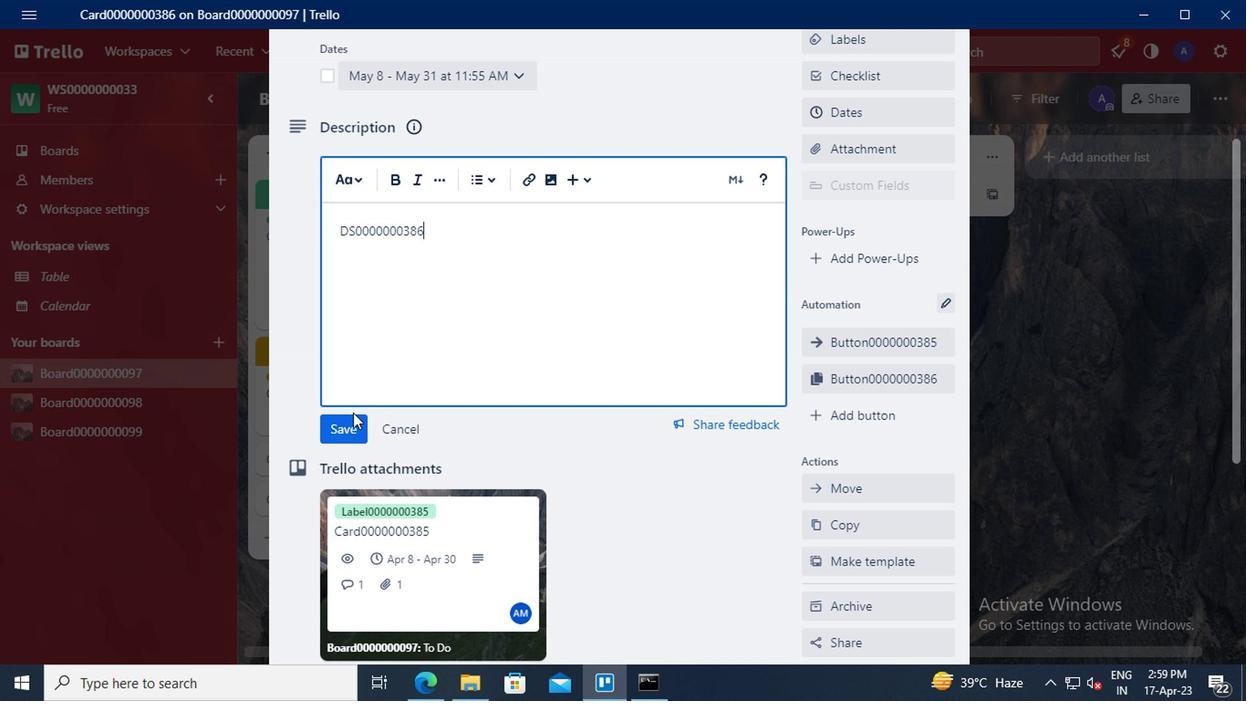 
Action: Mouse pressed left at (346, 424)
Screenshot: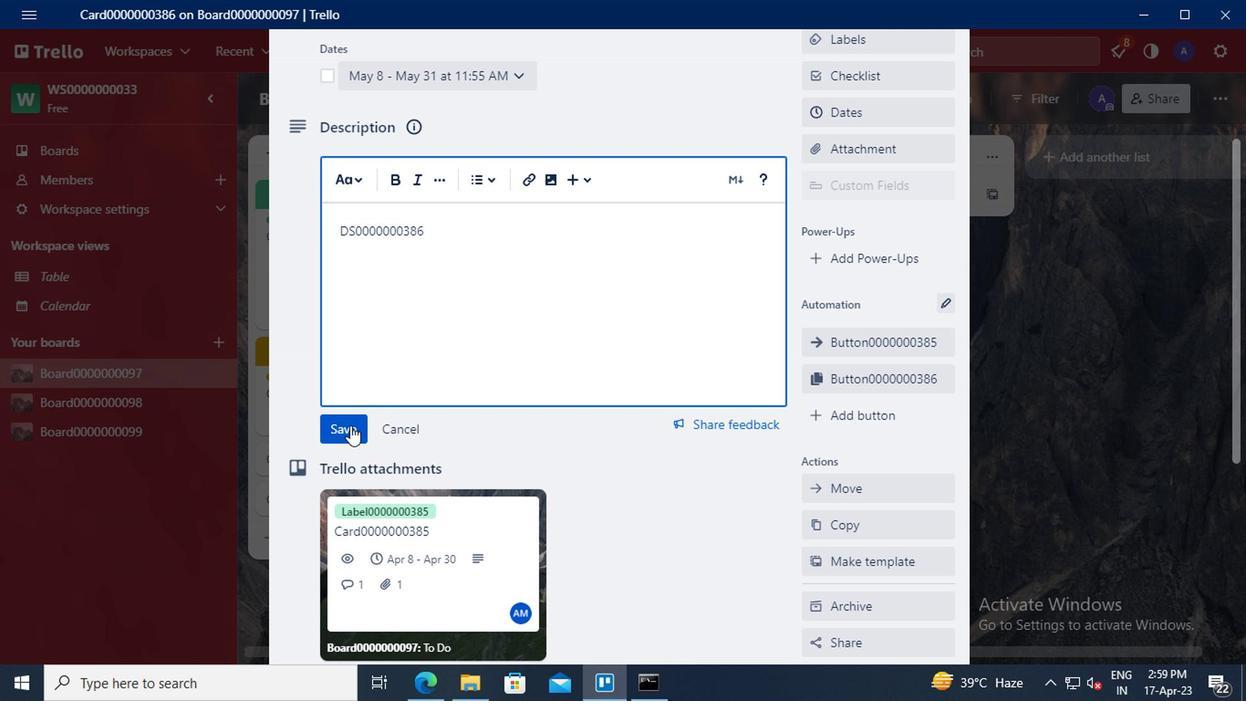 
Action: Mouse scrolled (346, 423) with delta (0, -1)
Screenshot: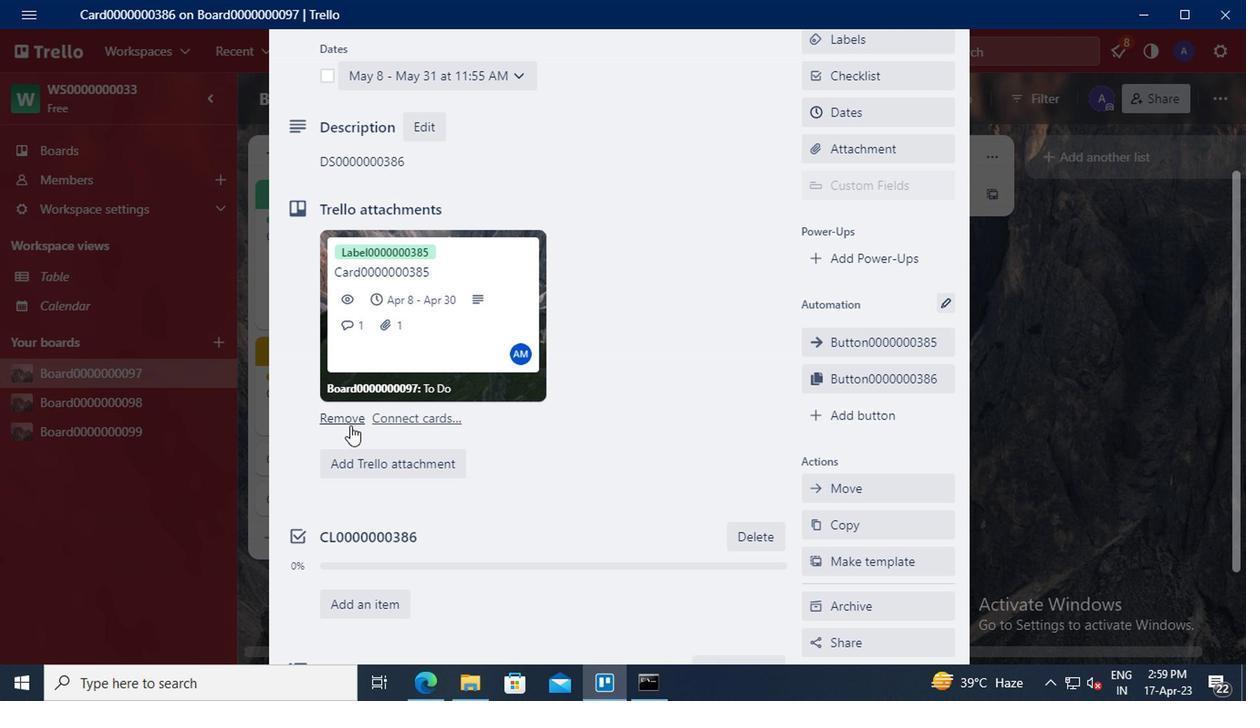 
Action: Mouse scrolled (346, 423) with delta (0, -1)
Screenshot: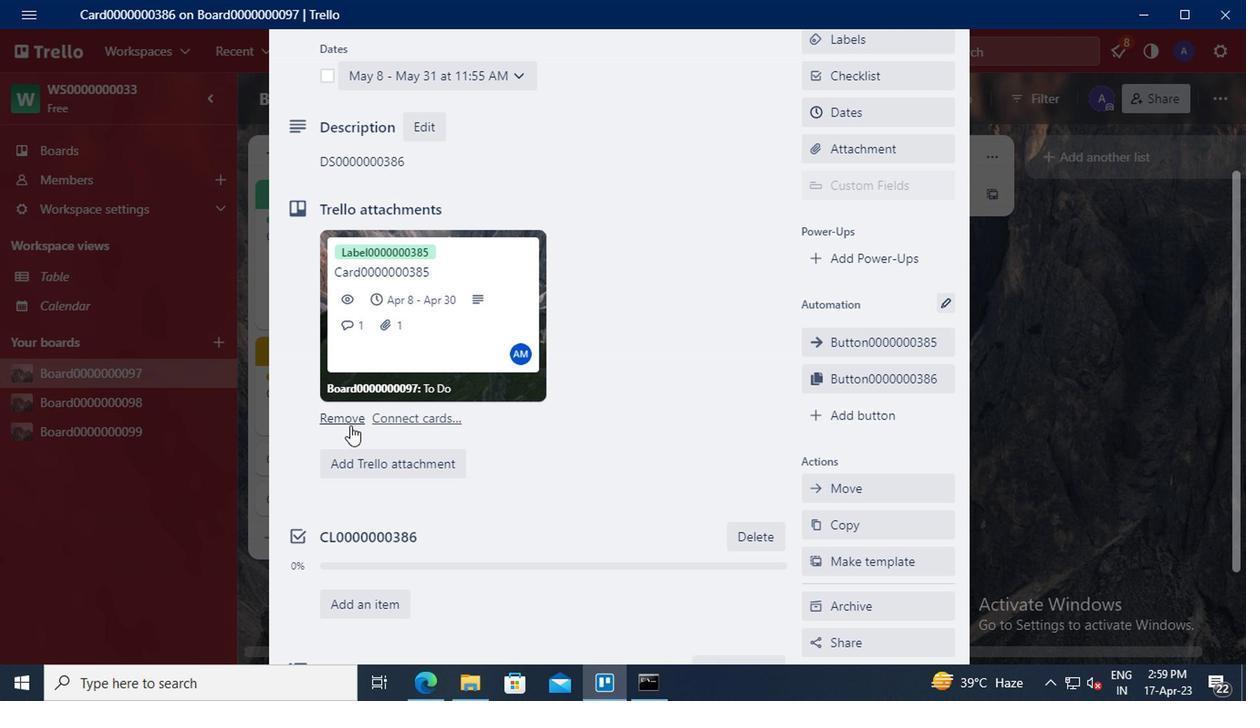 
Action: Mouse moved to (379, 544)
Screenshot: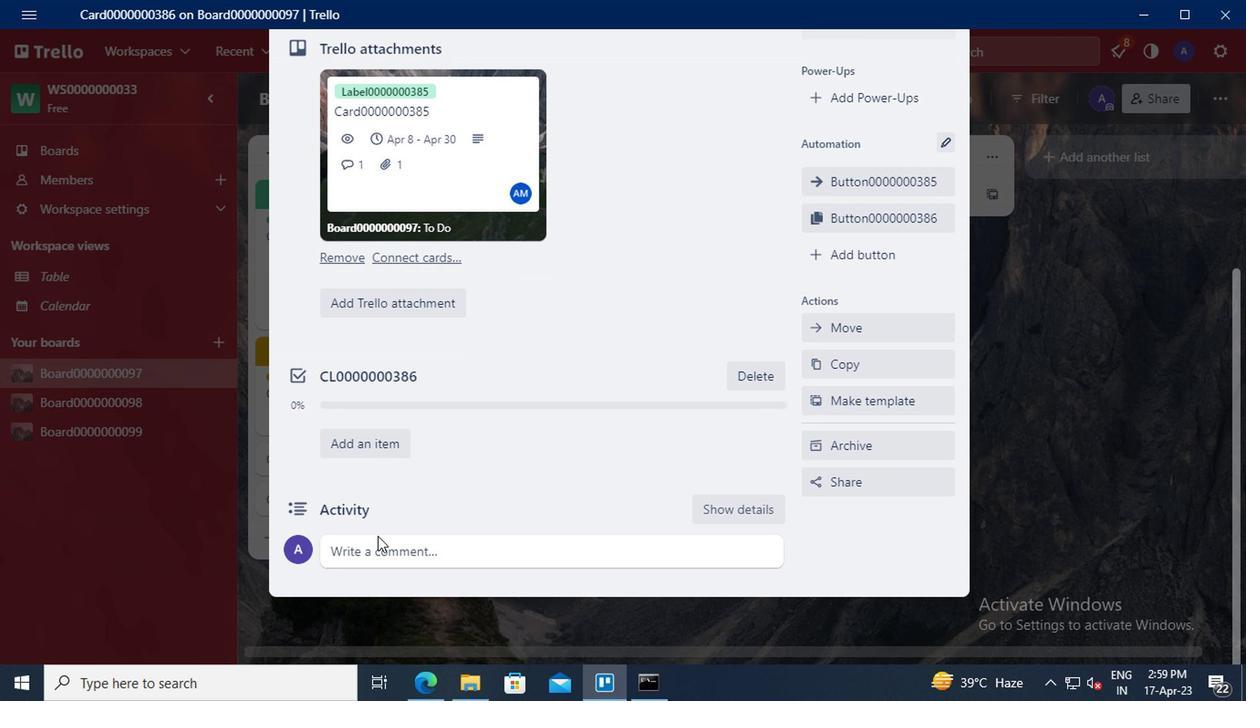 
Action: Mouse pressed left at (379, 544)
Screenshot: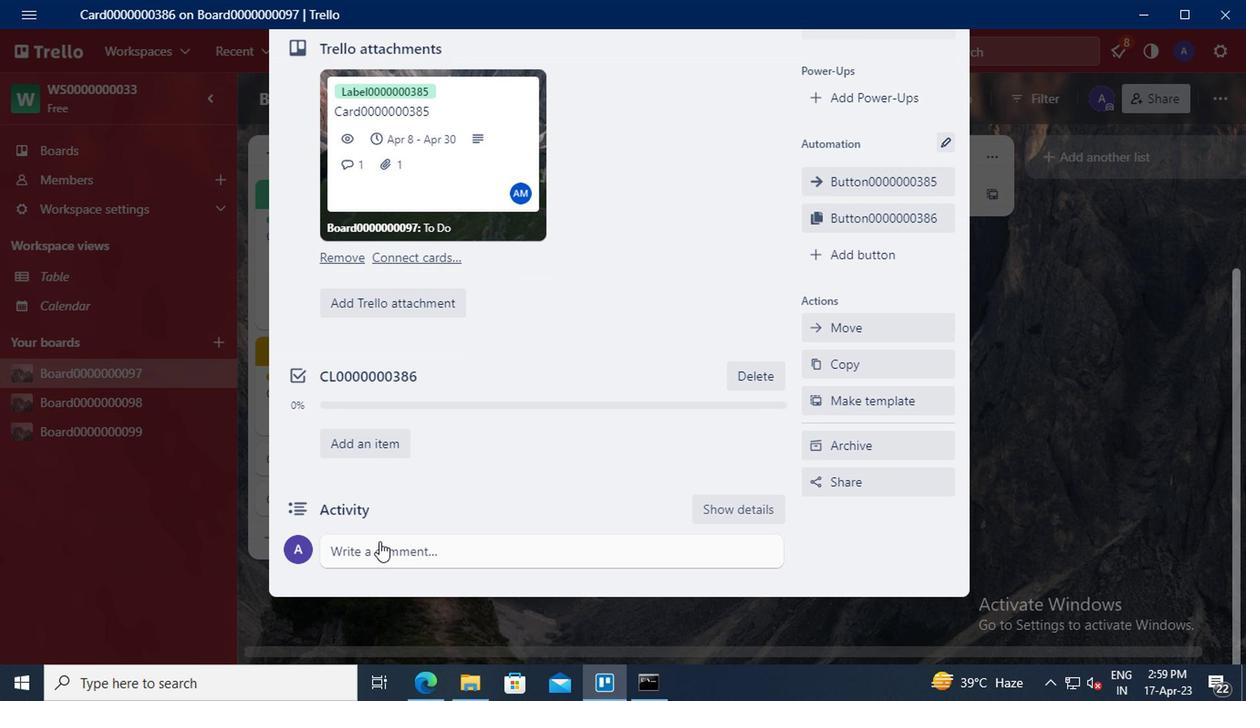 
Action: Mouse moved to (380, 545)
Screenshot: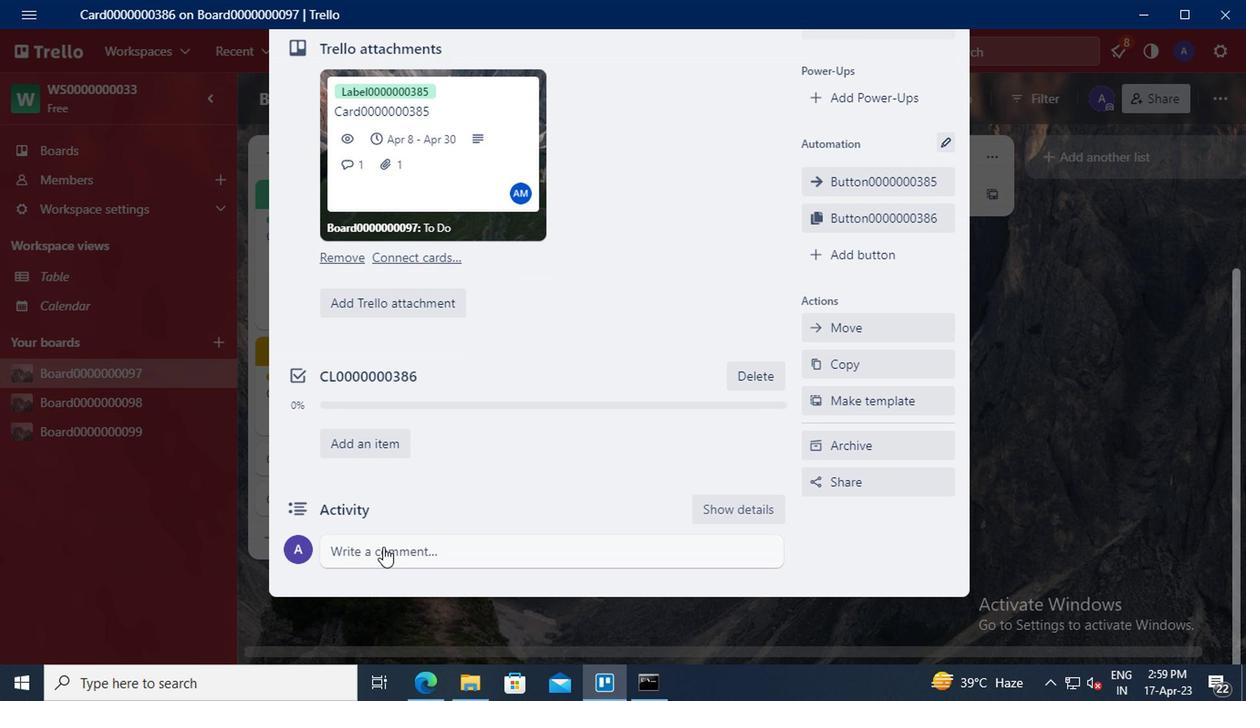 
Action: Key pressed <Key.shift><Key.shift>CM0000000386
Screenshot: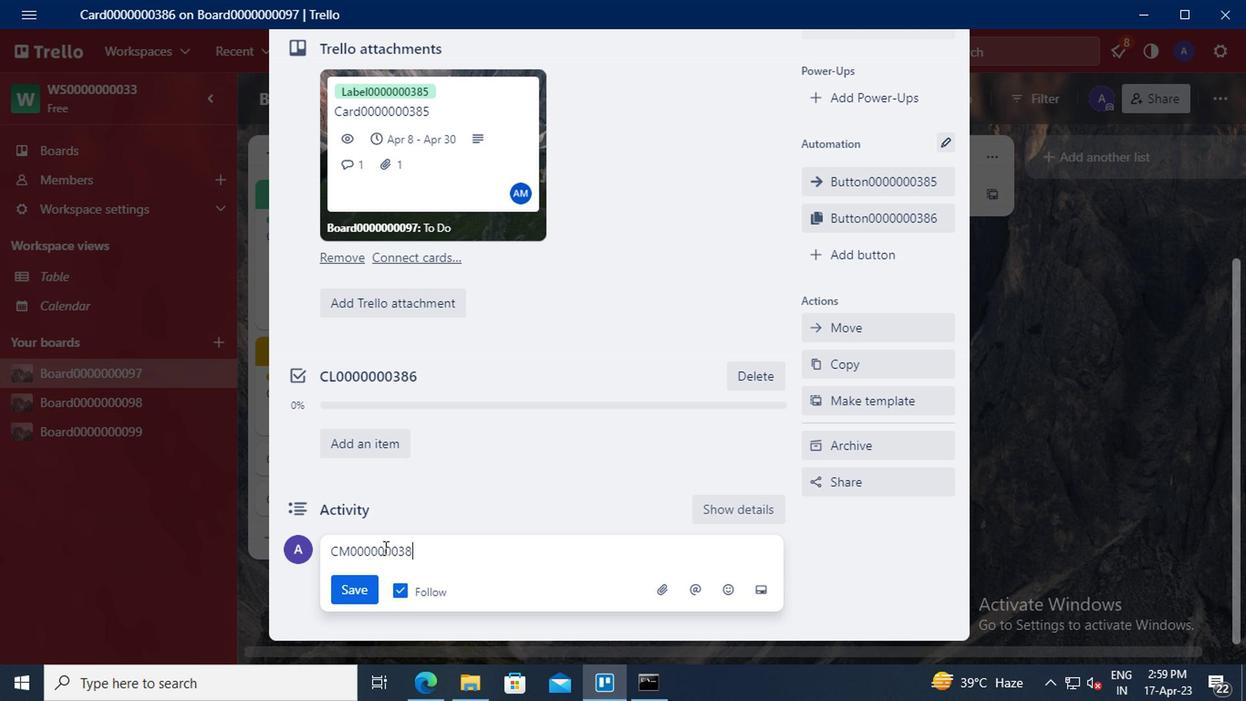 
Action: Mouse moved to (361, 580)
Screenshot: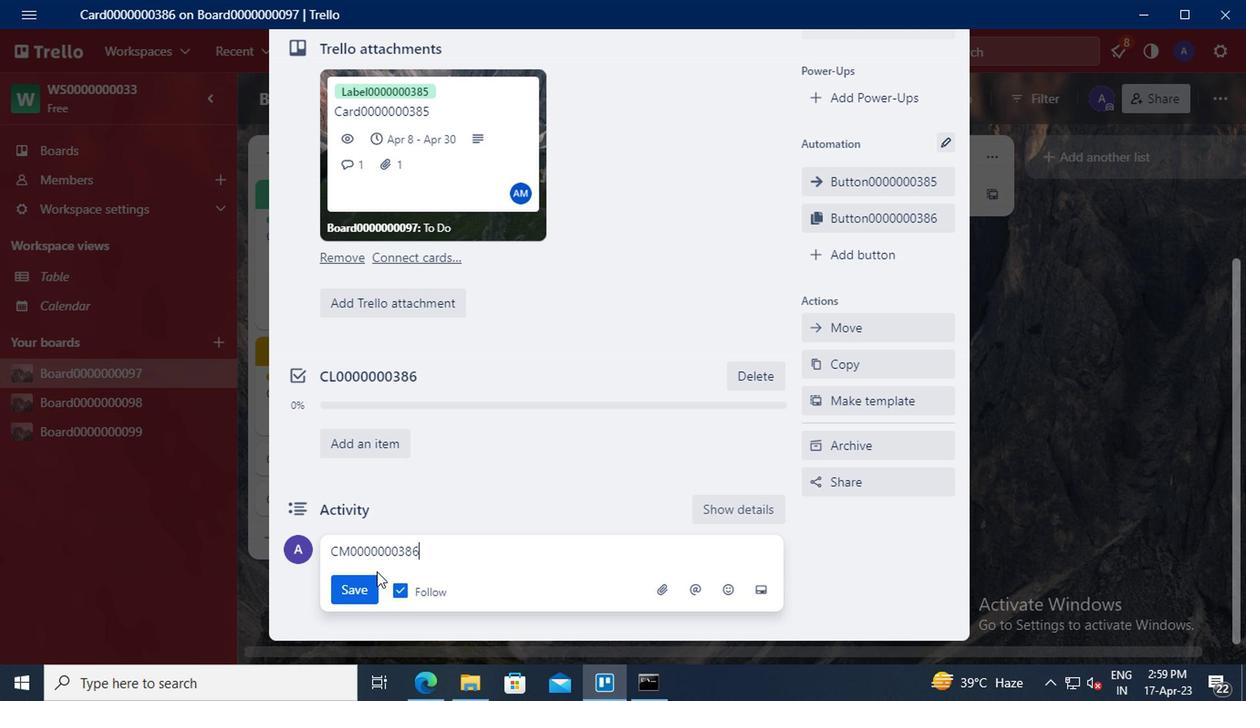 
Action: Mouse pressed left at (361, 580)
Screenshot: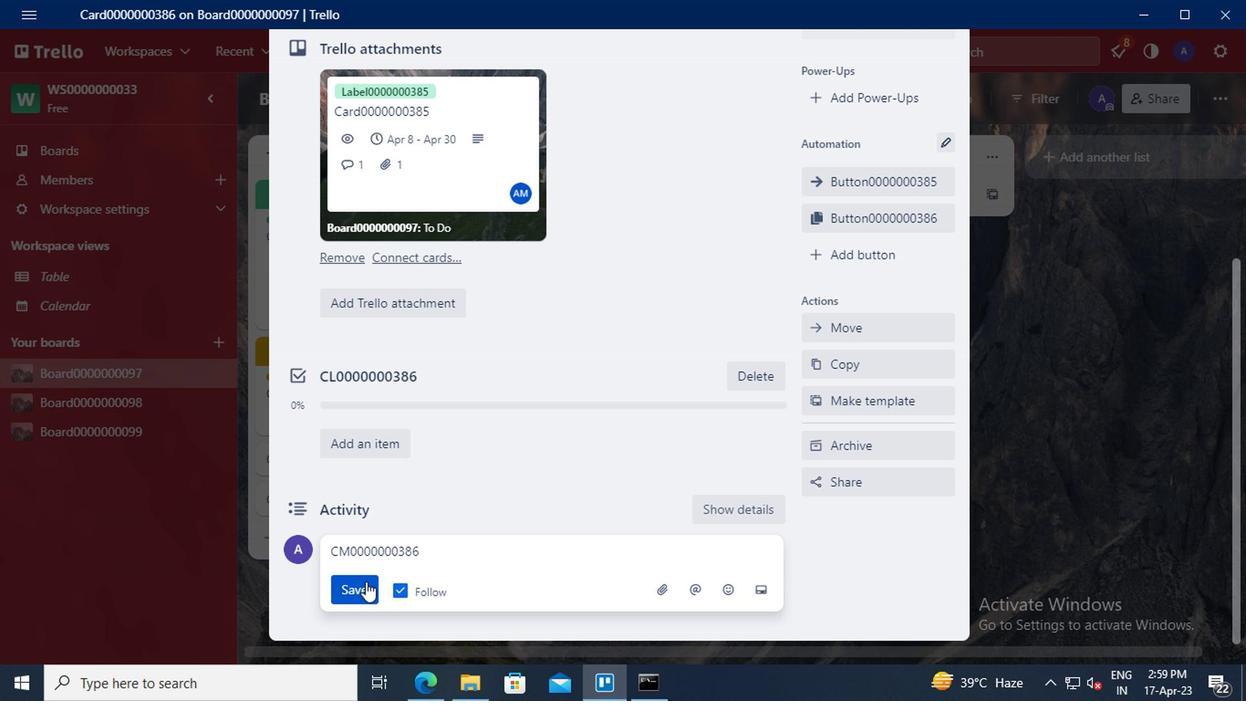 
